 Task: Search one way flight ticket for 1 adult, 5 children, 2 infants in seat and 1 infant on lap in first from Rhinelander: Rhinelander-oneida County Airport to New Bern: Coastal Carolina Regional Airport (was Craven County Regional) on 8-4-2023. Choice of flights is Emirates and Kenya Airways. Number of bags: 7 checked bags. Price is upto 77000. Outbound departure time preference is 9:45.
Action: Mouse moved to (328, 280)
Screenshot: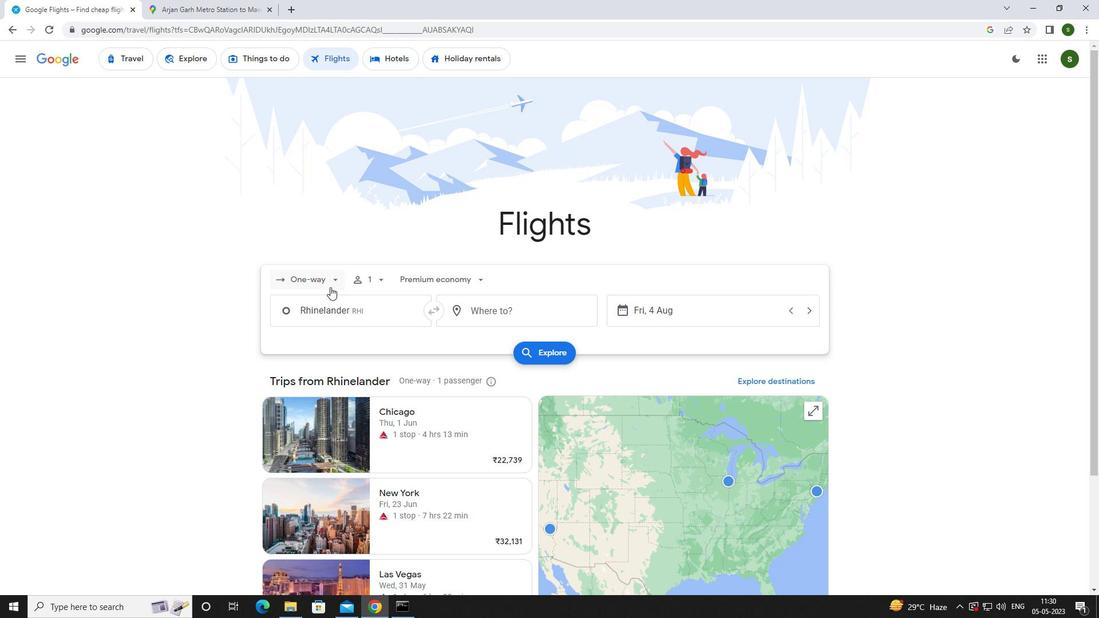 
Action: Mouse pressed left at (328, 280)
Screenshot: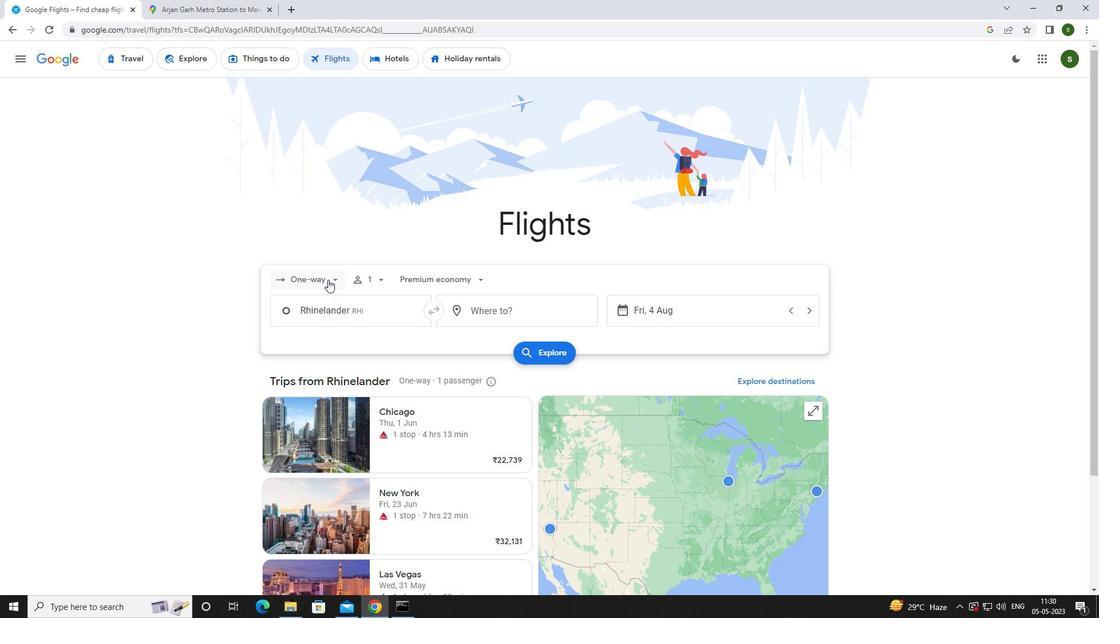 
Action: Mouse moved to (321, 335)
Screenshot: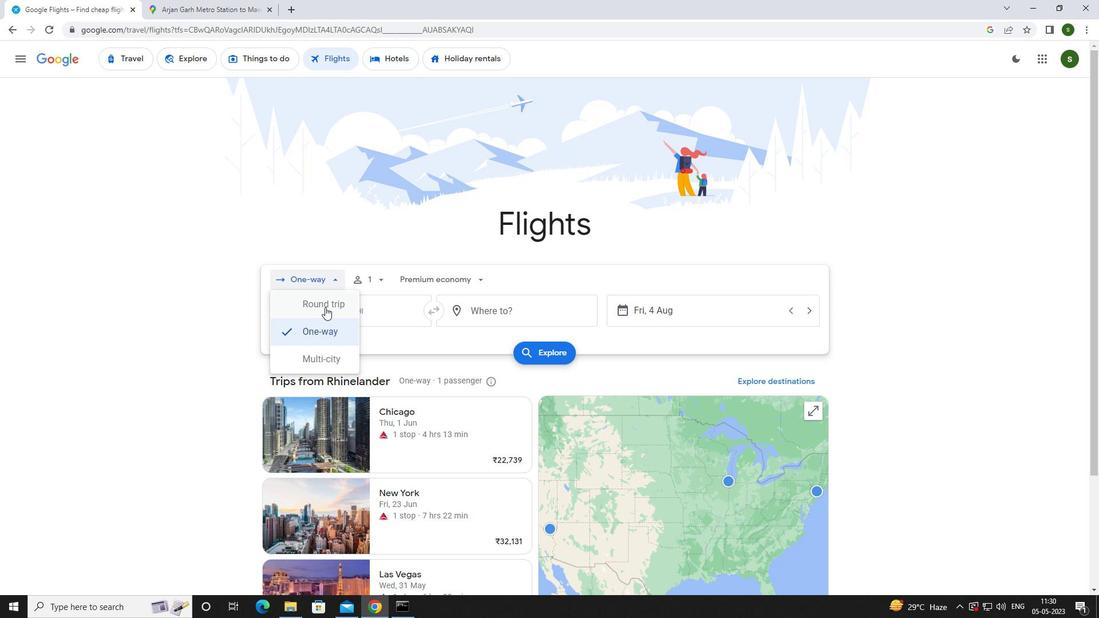 
Action: Mouse pressed left at (321, 335)
Screenshot: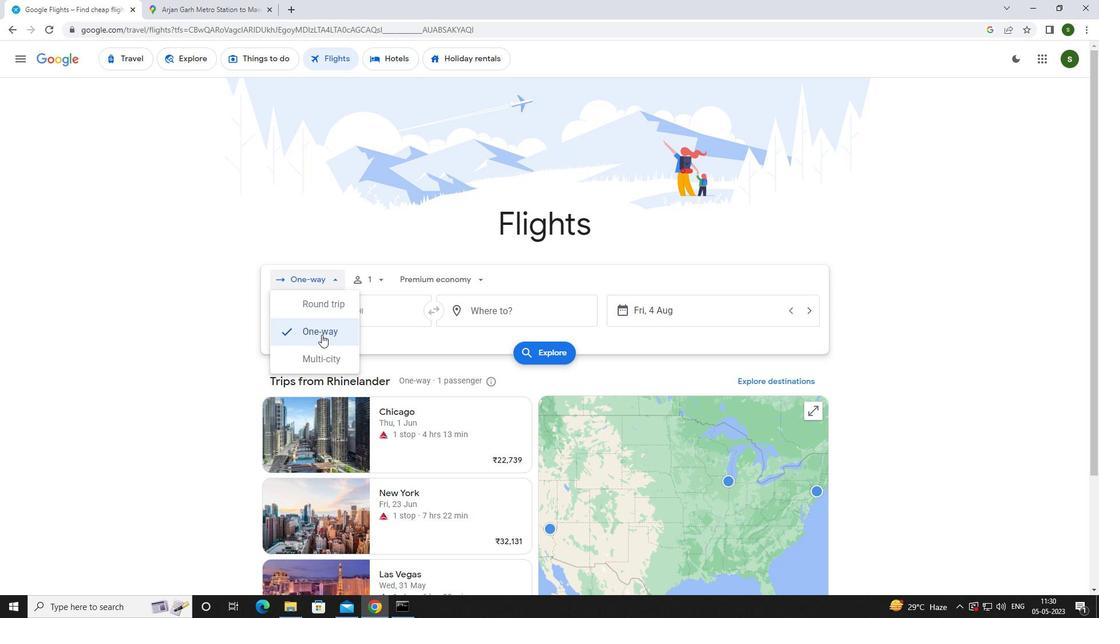 
Action: Mouse moved to (378, 278)
Screenshot: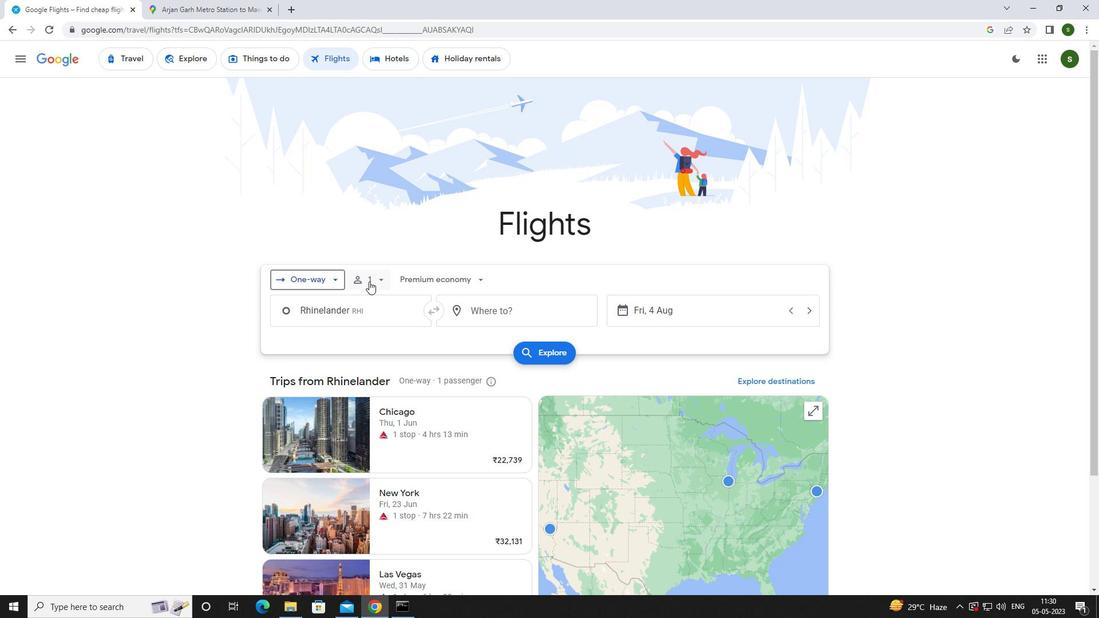 
Action: Mouse pressed left at (378, 278)
Screenshot: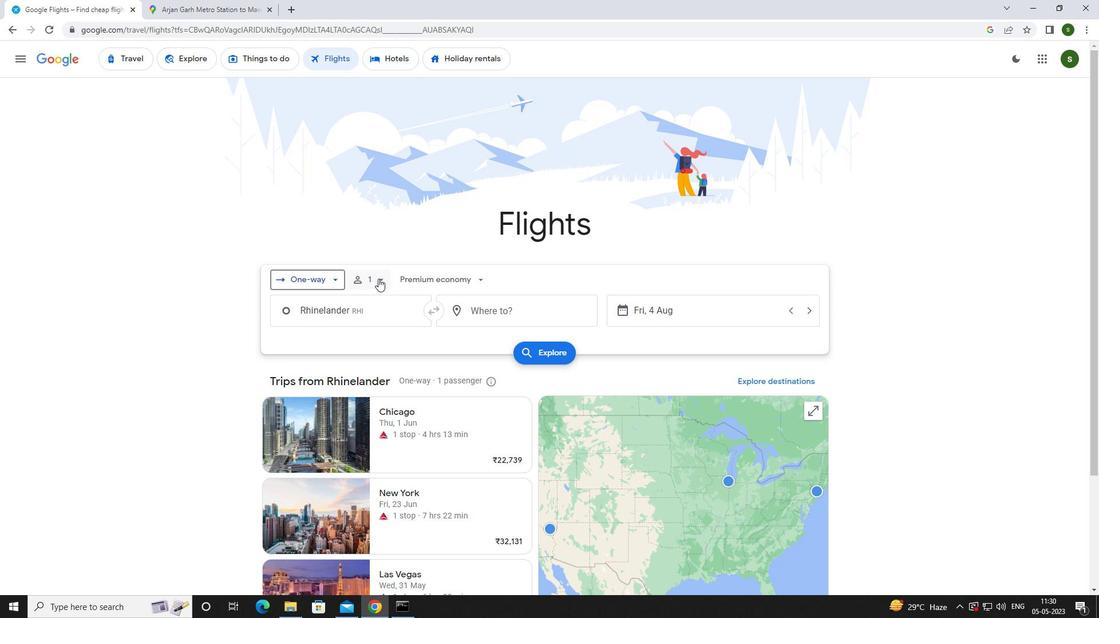
Action: Mouse moved to (473, 338)
Screenshot: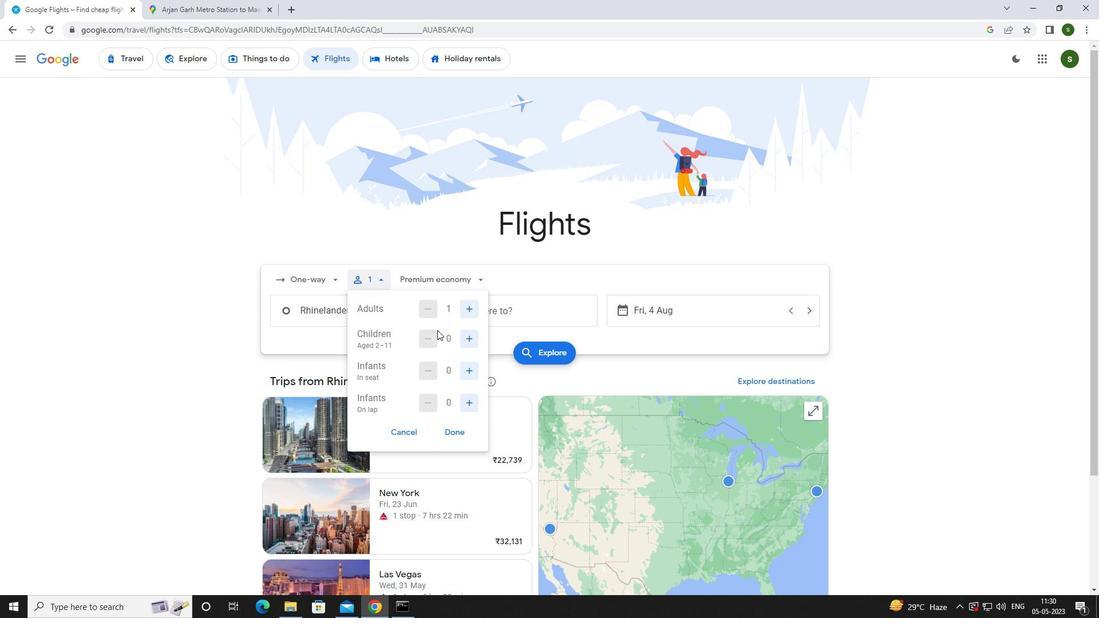 
Action: Mouse pressed left at (473, 338)
Screenshot: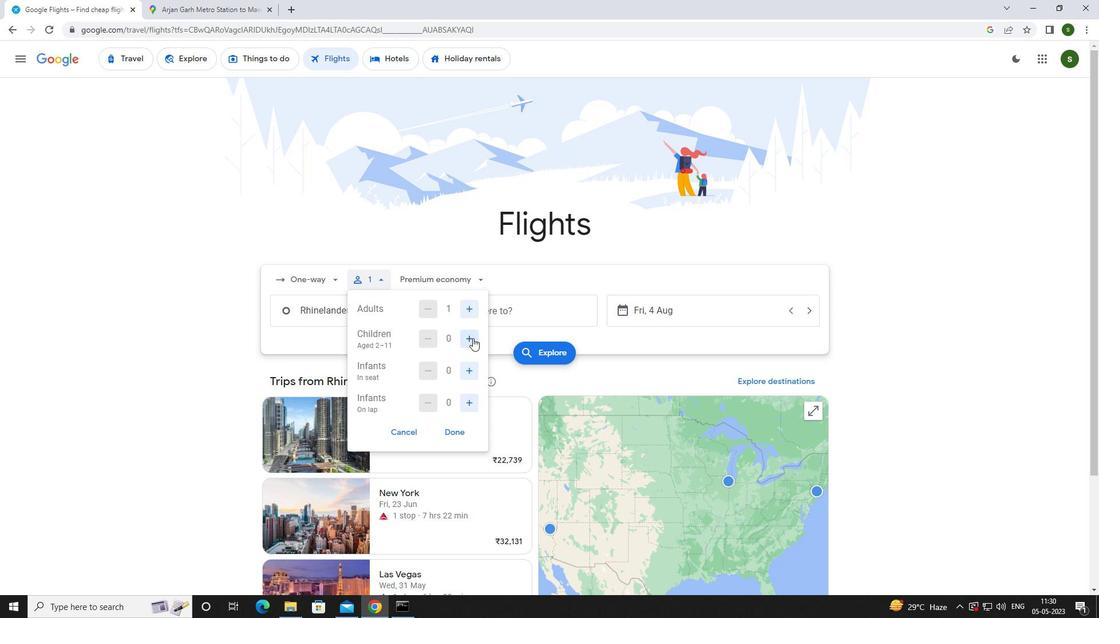 
Action: Mouse pressed left at (473, 338)
Screenshot: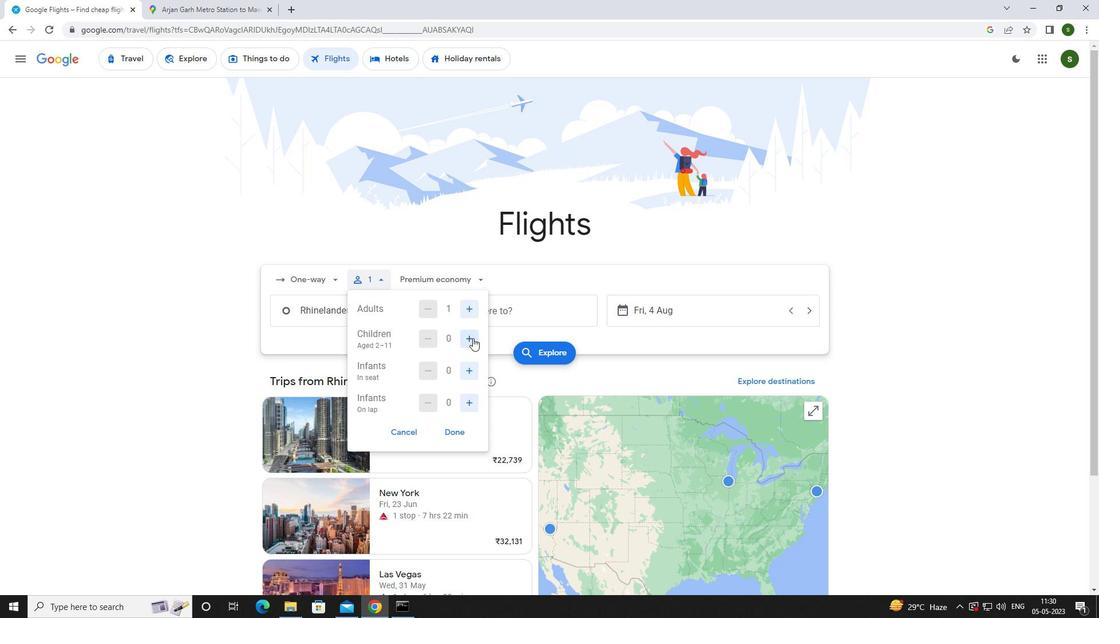 
Action: Mouse pressed left at (473, 338)
Screenshot: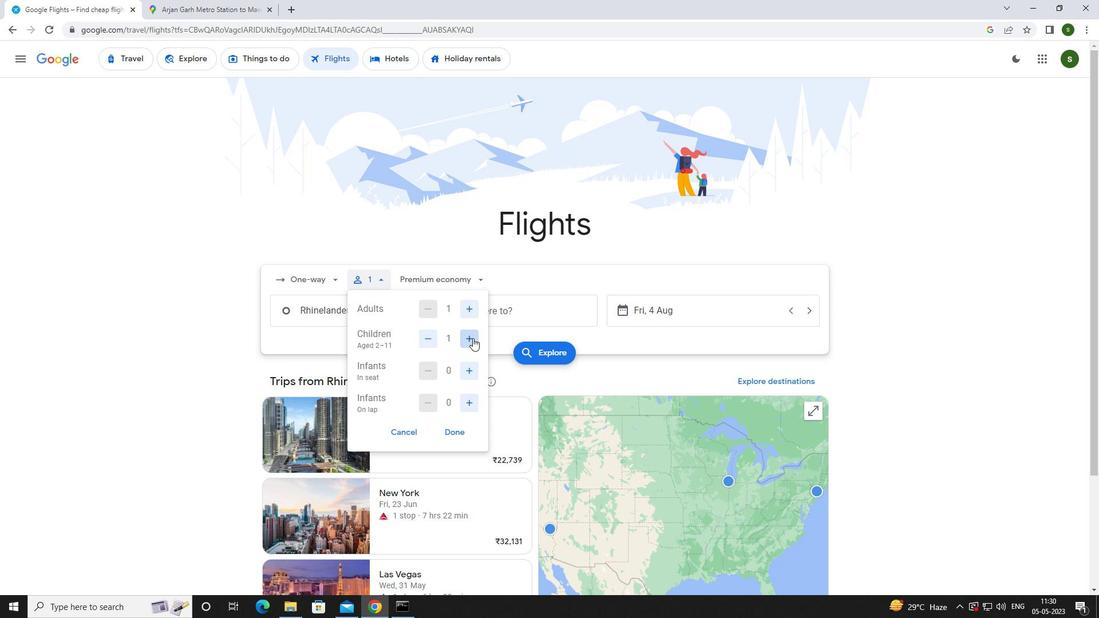 
Action: Mouse pressed left at (473, 338)
Screenshot: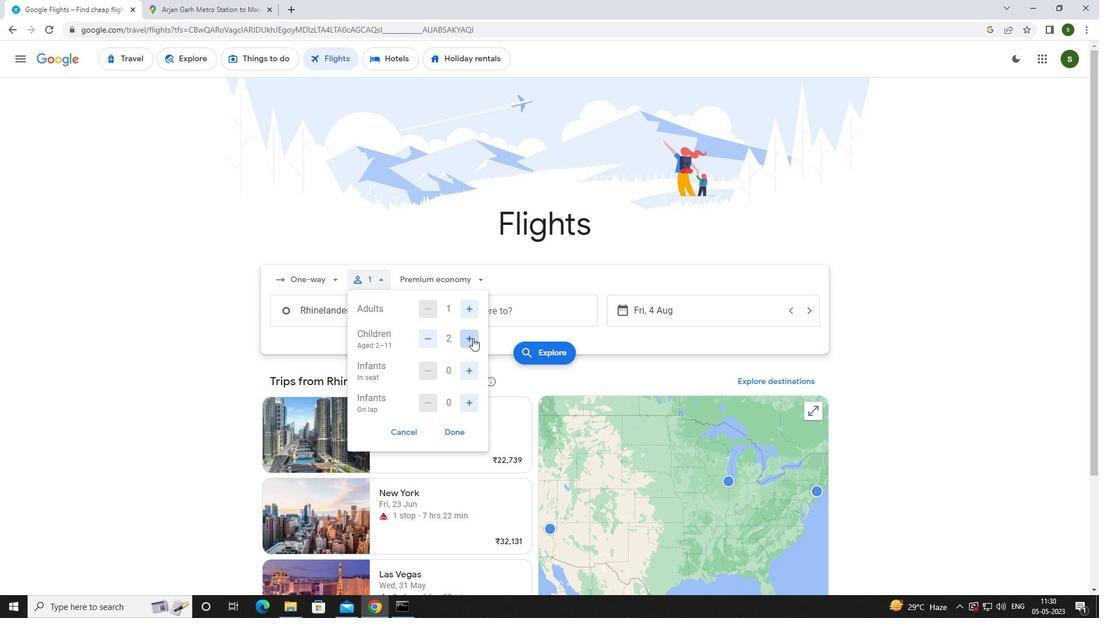
Action: Mouse pressed left at (473, 338)
Screenshot: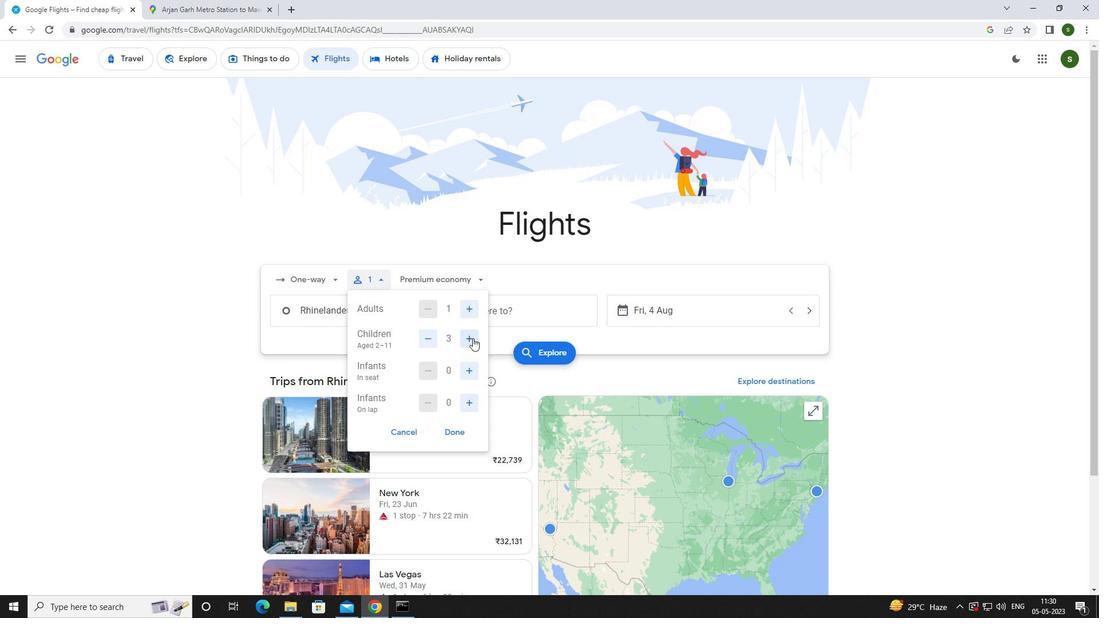 
Action: Mouse moved to (469, 373)
Screenshot: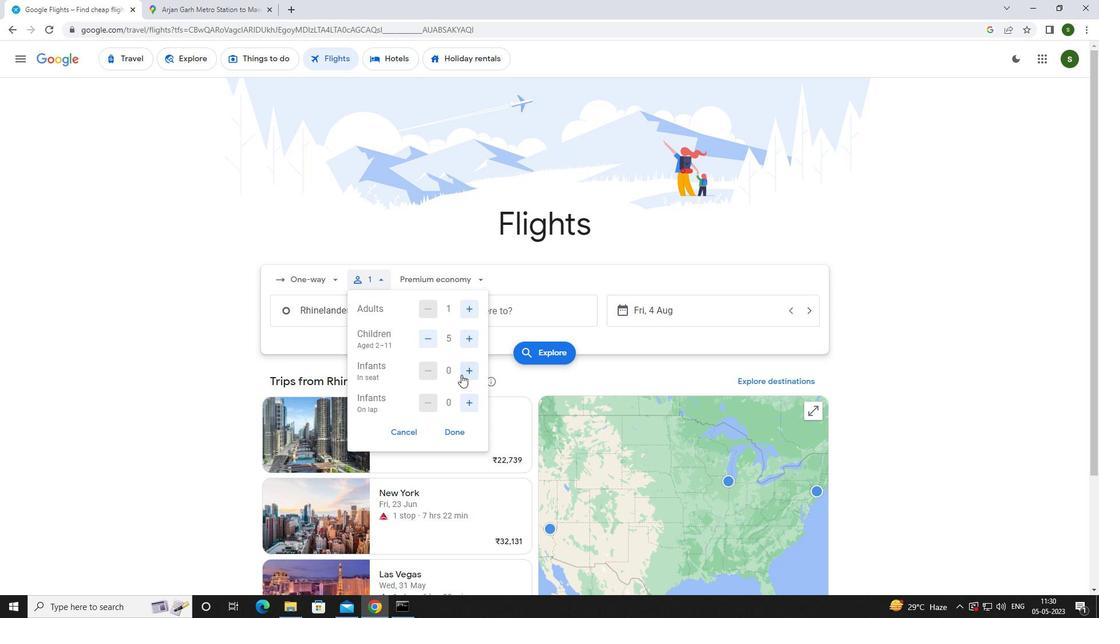 
Action: Mouse pressed left at (469, 373)
Screenshot: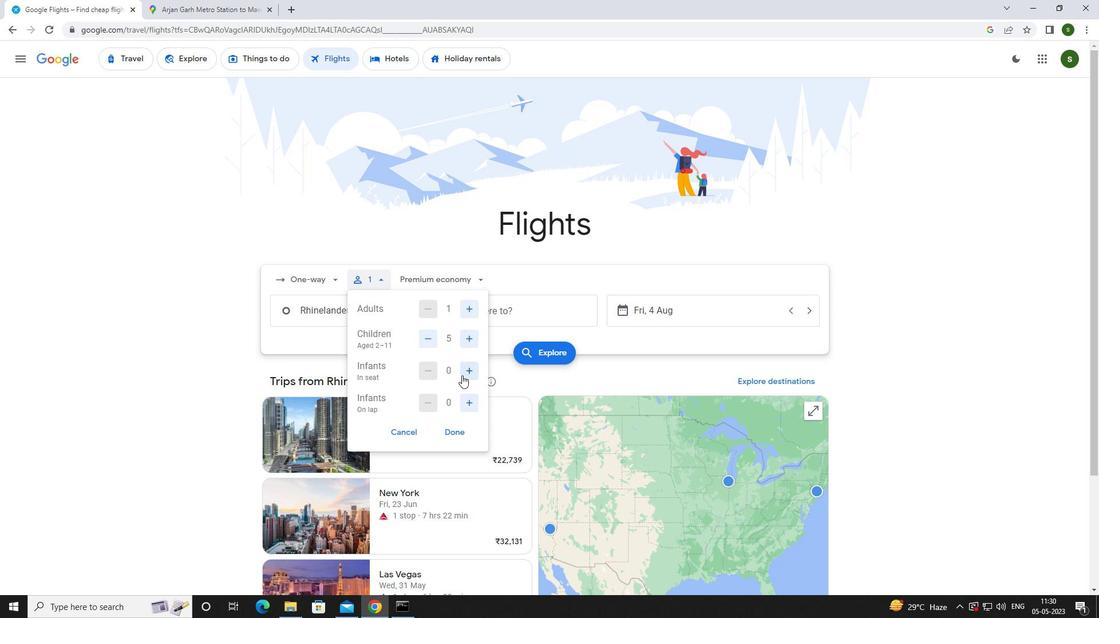 
Action: Mouse moved to (466, 394)
Screenshot: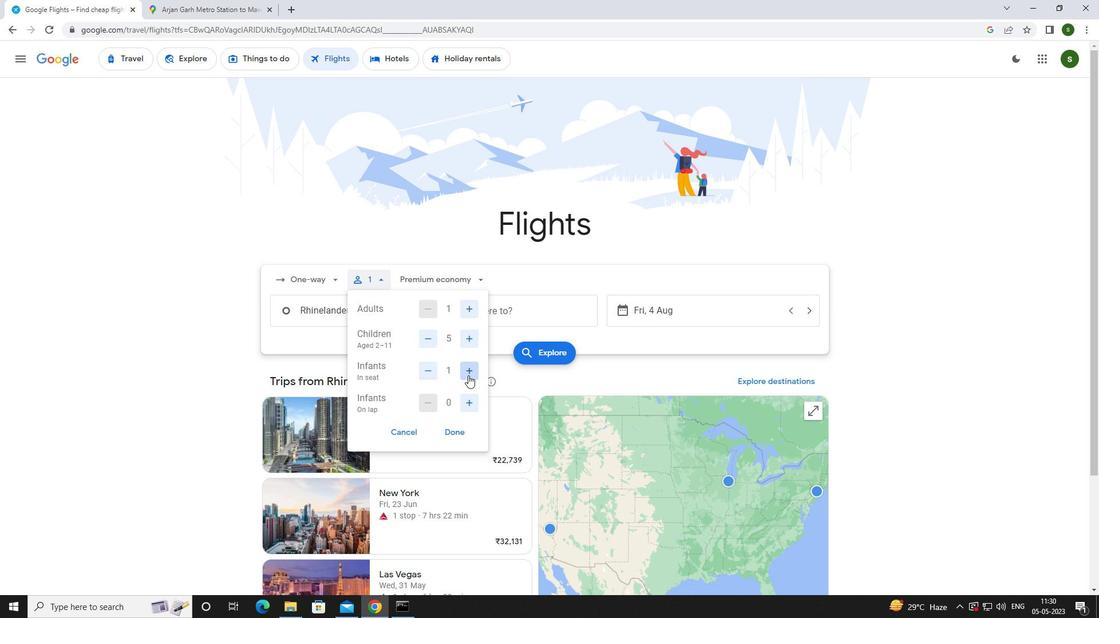 
Action: Mouse pressed left at (466, 394)
Screenshot: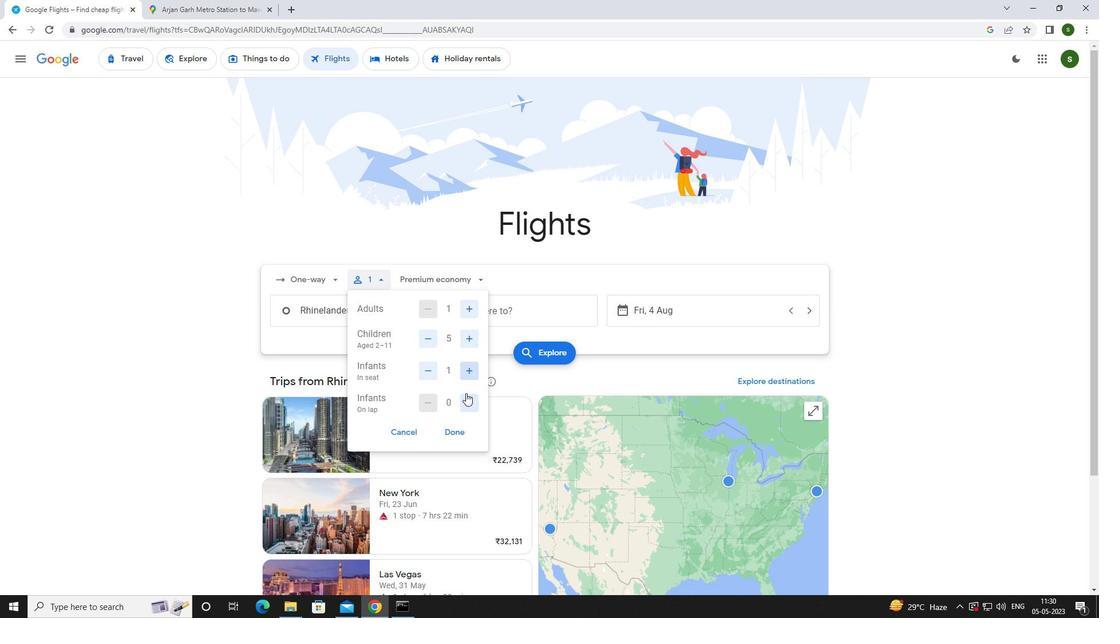 
Action: Mouse moved to (478, 280)
Screenshot: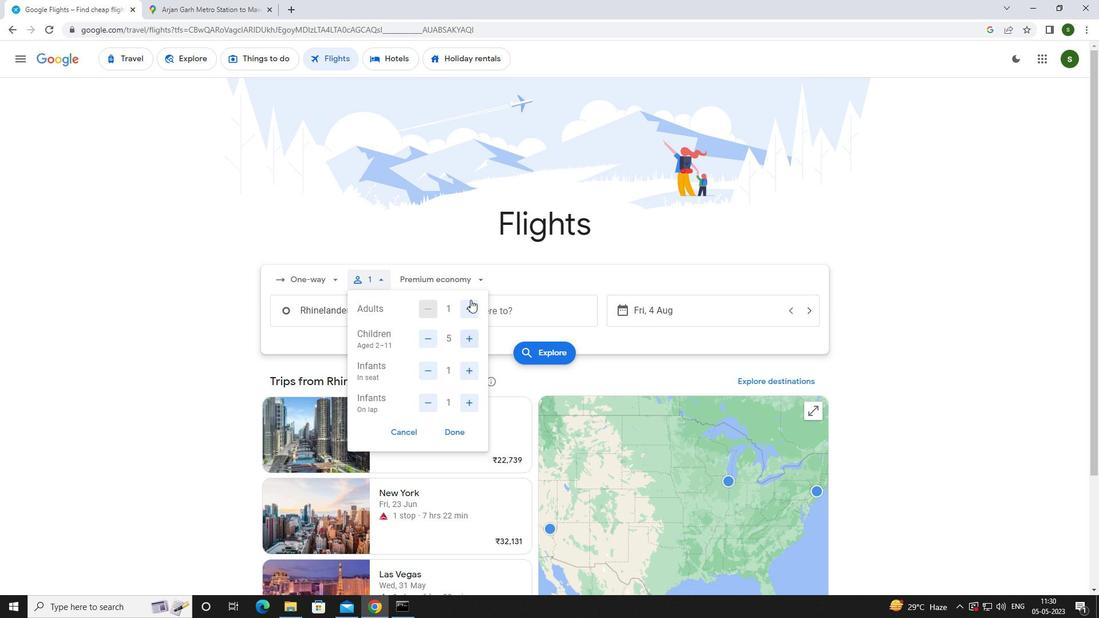 
Action: Mouse pressed left at (478, 280)
Screenshot: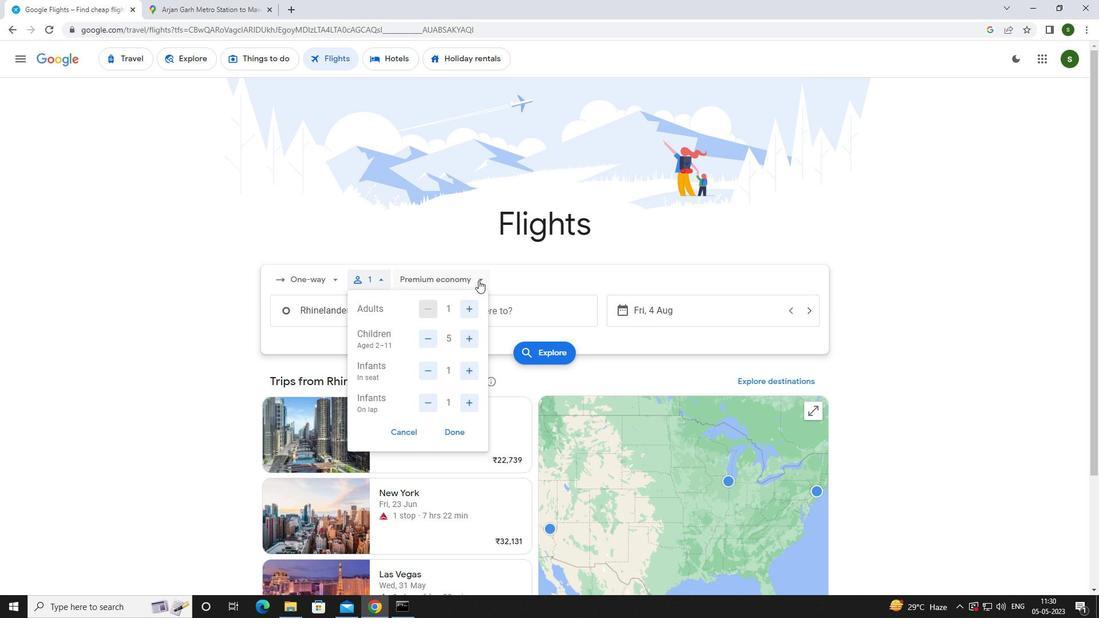 
Action: Mouse moved to (454, 383)
Screenshot: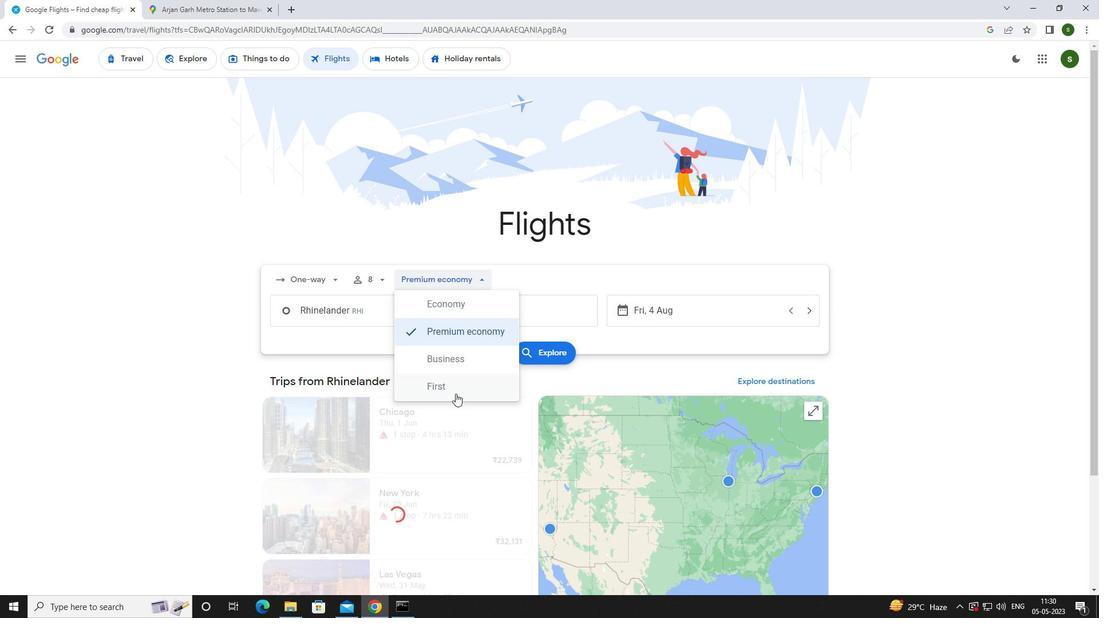 
Action: Mouse pressed left at (454, 383)
Screenshot: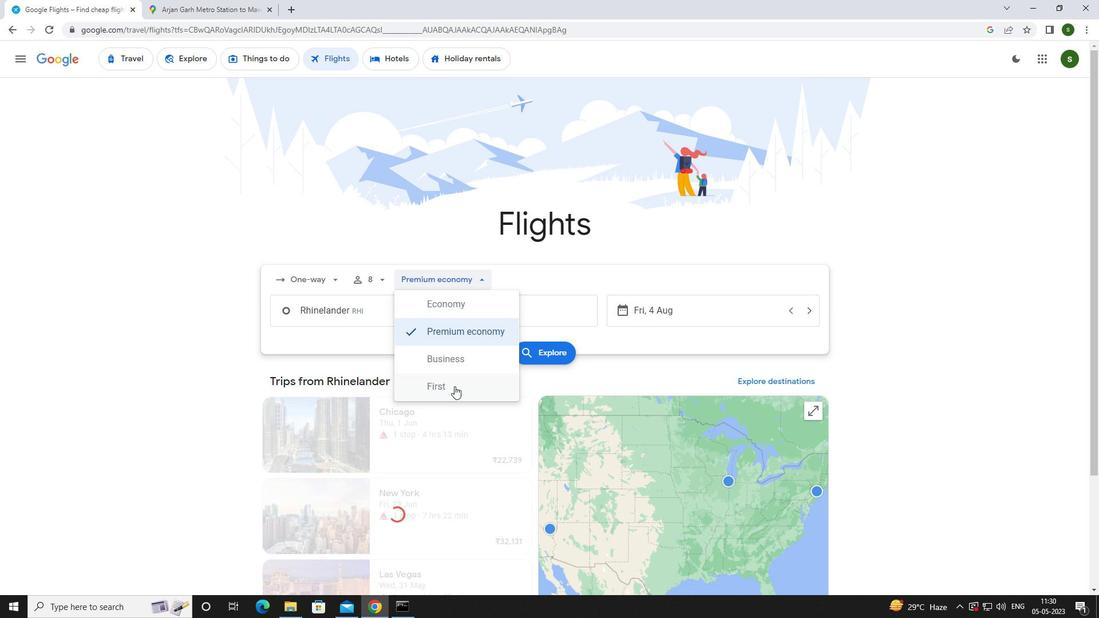 
Action: Mouse moved to (383, 304)
Screenshot: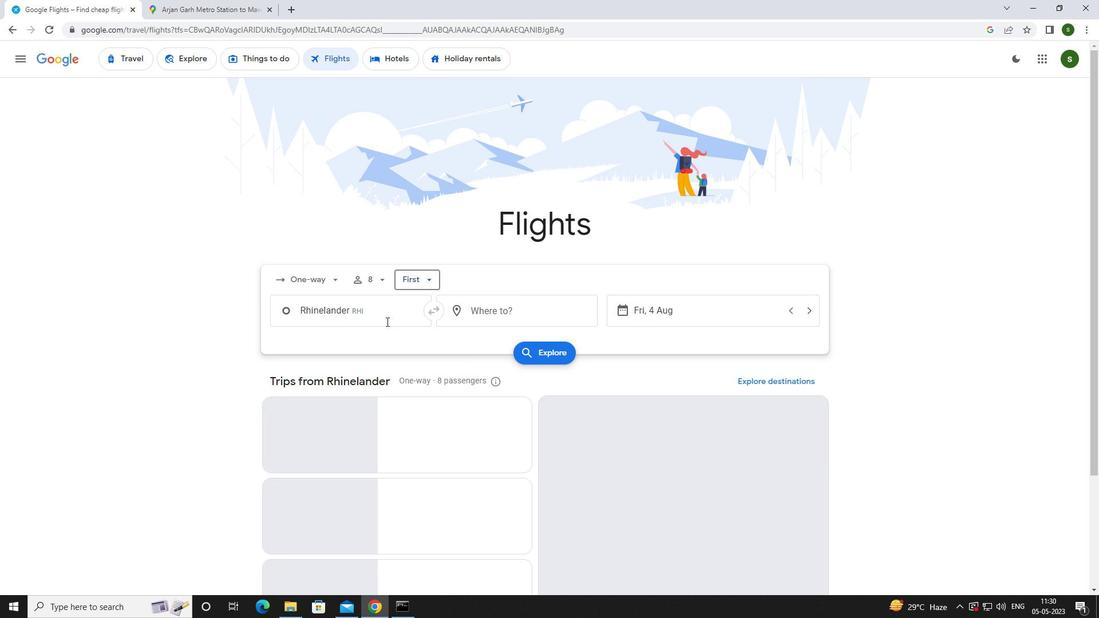 
Action: Mouse pressed left at (383, 304)
Screenshot: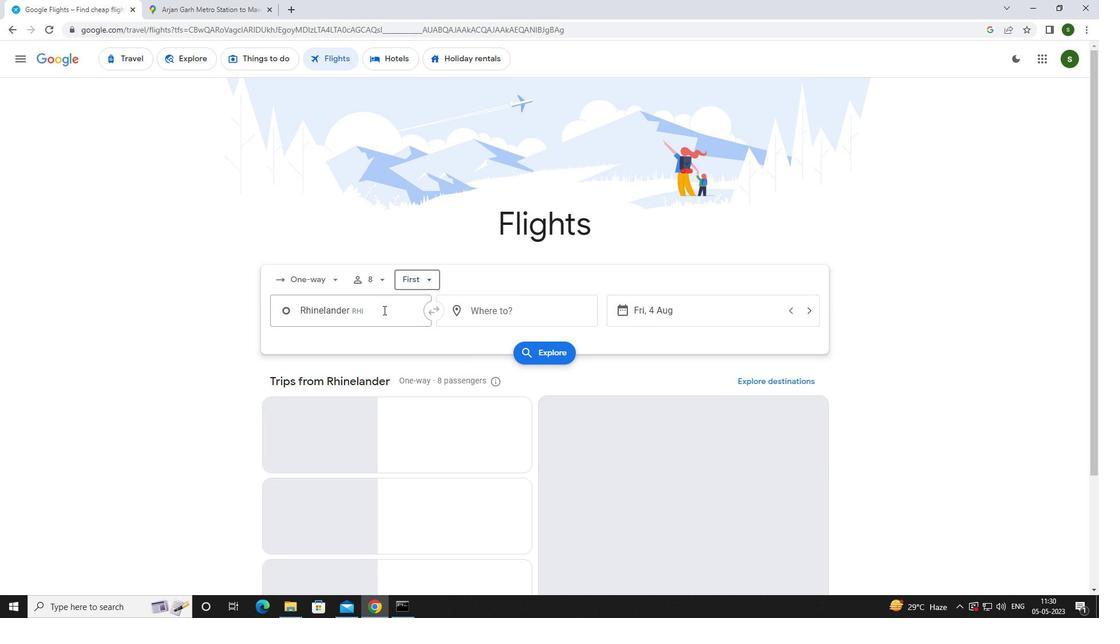 
Action: Key pressed <Key.caps_lock>r<Key.caps_lock>hinel
Screenshot: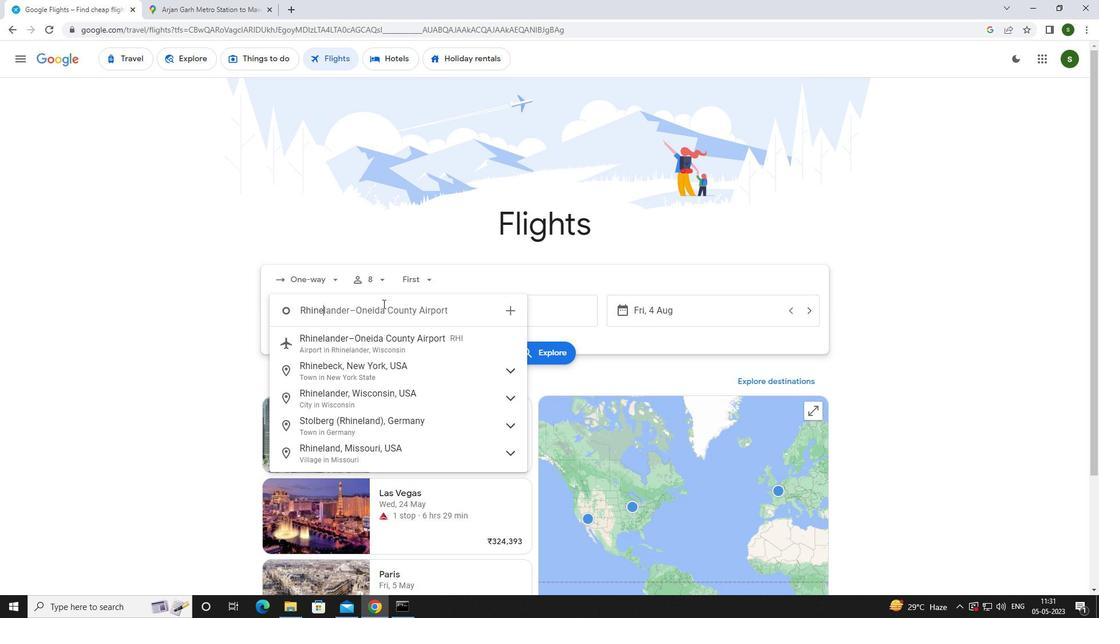 
Action: Mouse moved to (394, 340)
Screenshot: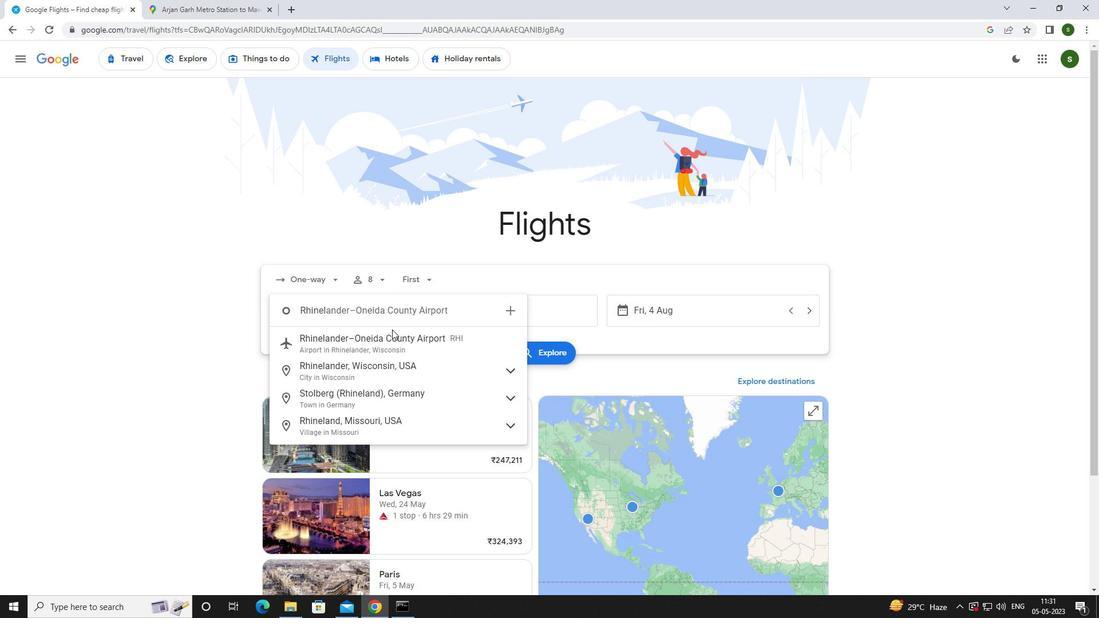 
Action: Mouse pressed left at (394, 340)
Screenshot: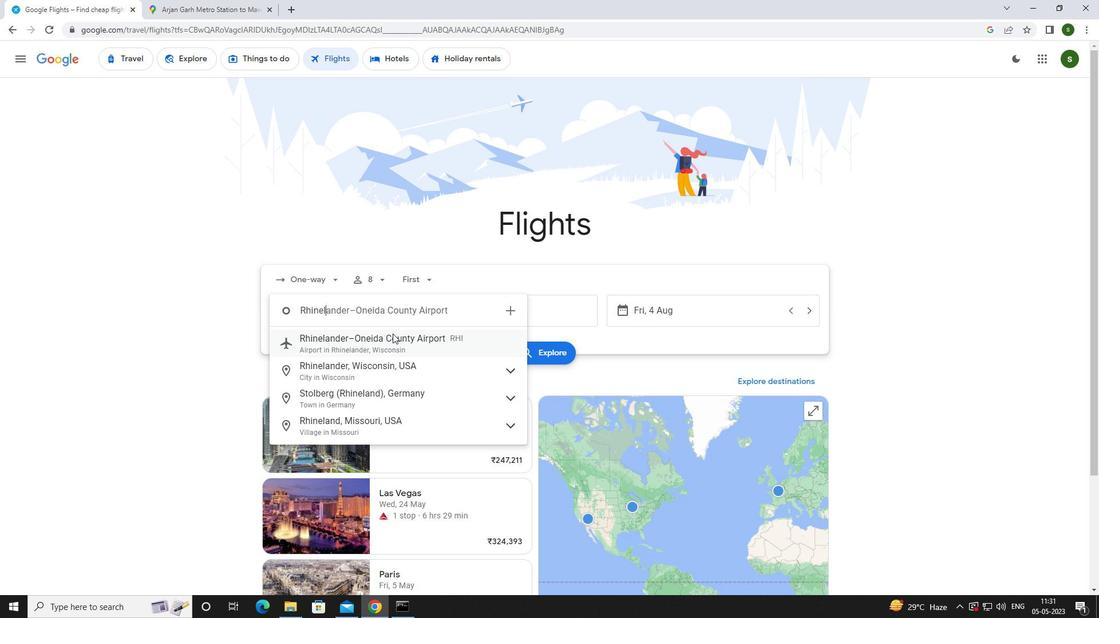 
Action: Mouse moved to (520, 315)
Screenshot: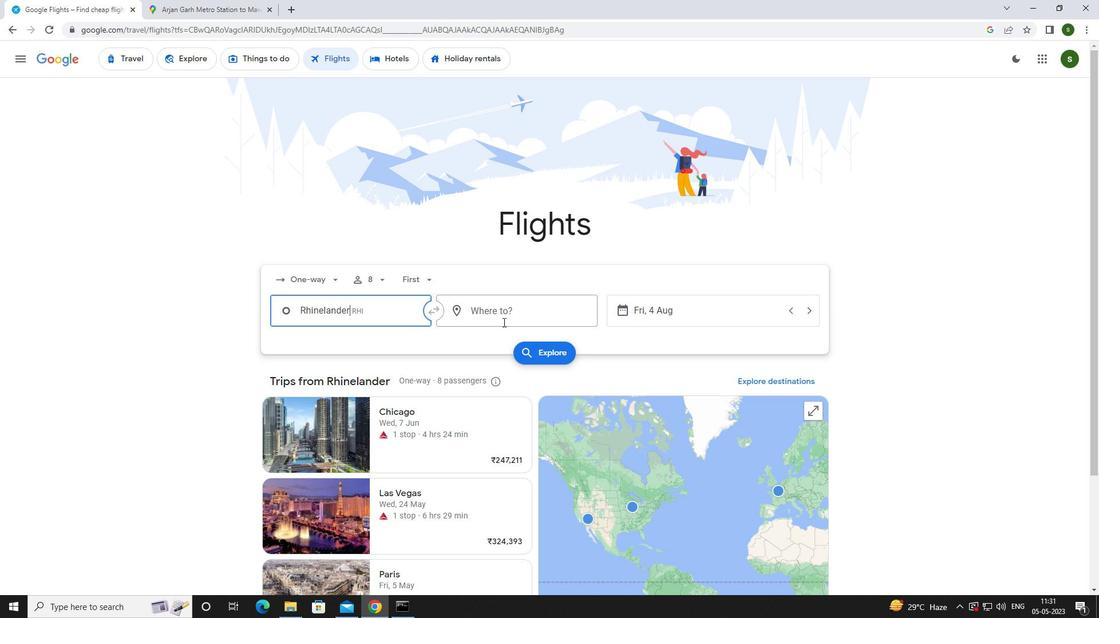 
Action: Mouse pressed left at (520, 315)
Screenshot: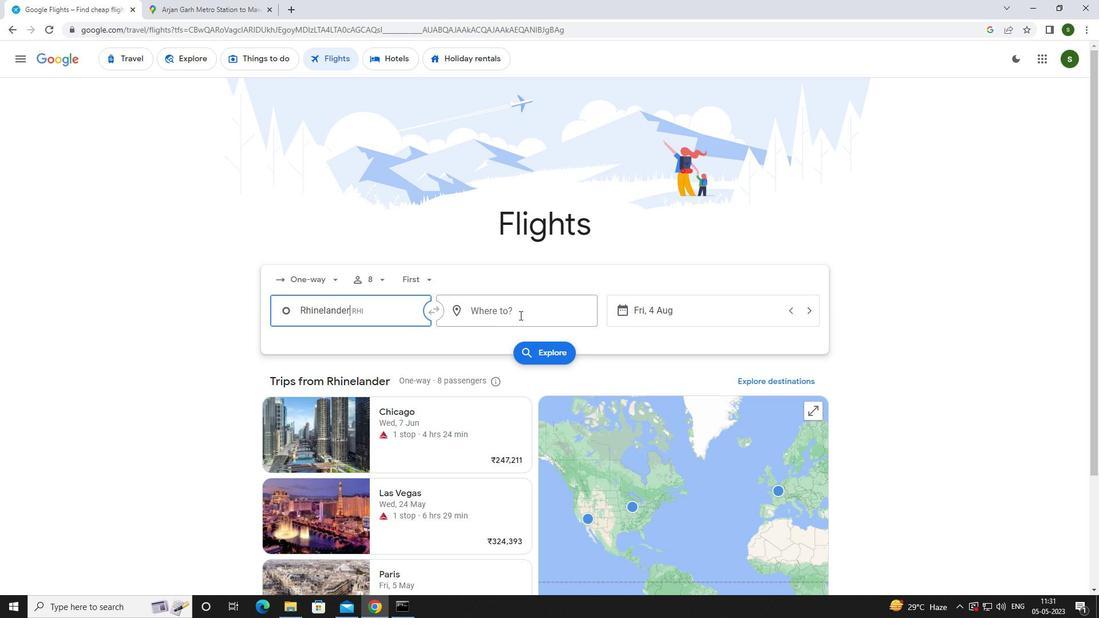 
Action: Mouse moved to (526, 313)
Screenshot: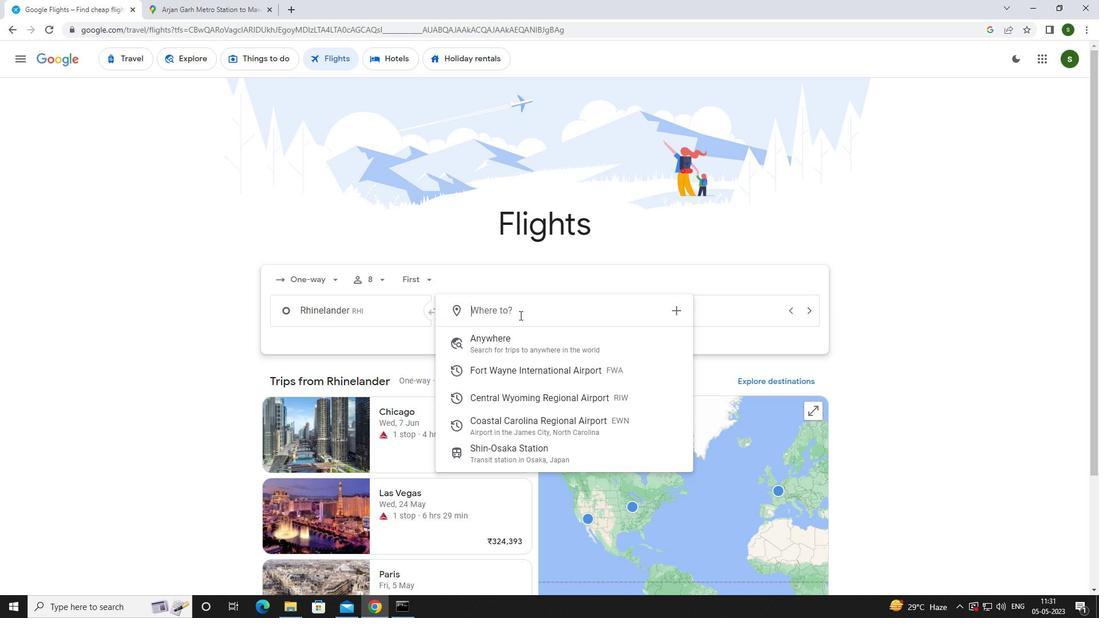 
Action: Key pressed <Key.caps_lock>c<Key.caps_lock>oasta
Screenshot: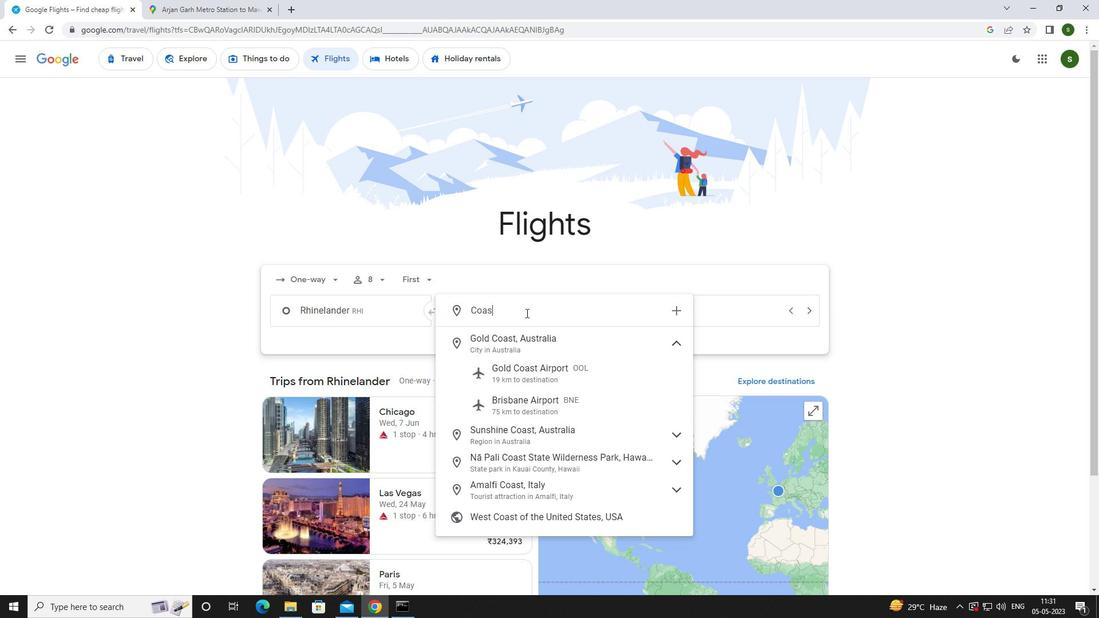 
Action: Mouse moved to (543, 348)
Screenshot: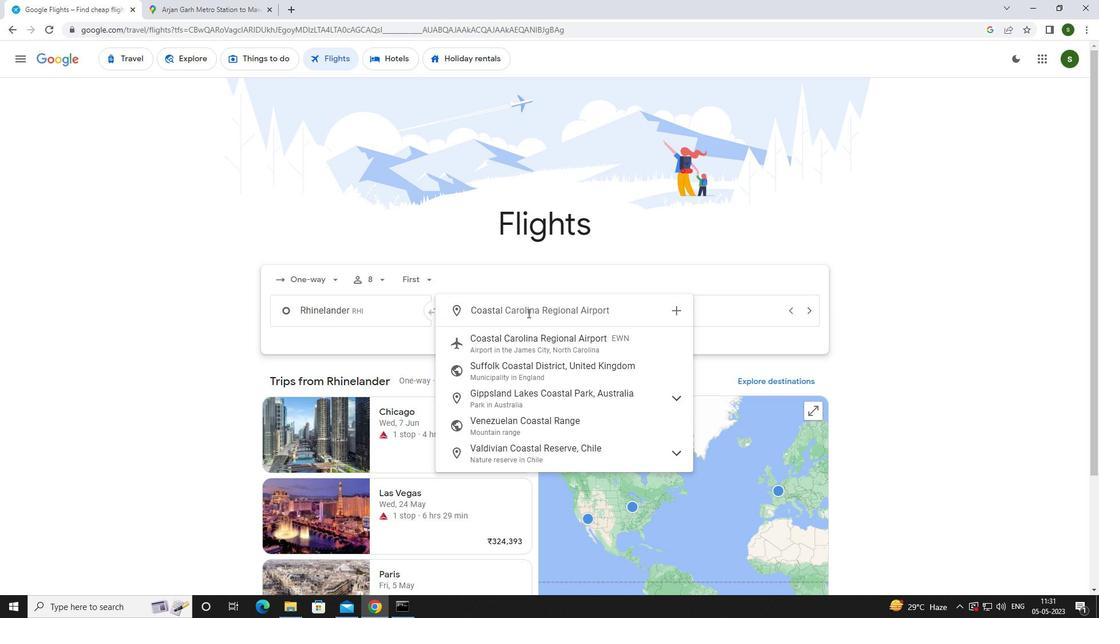 
Action: Mouse pressed left at (543, 348)
Screenshot: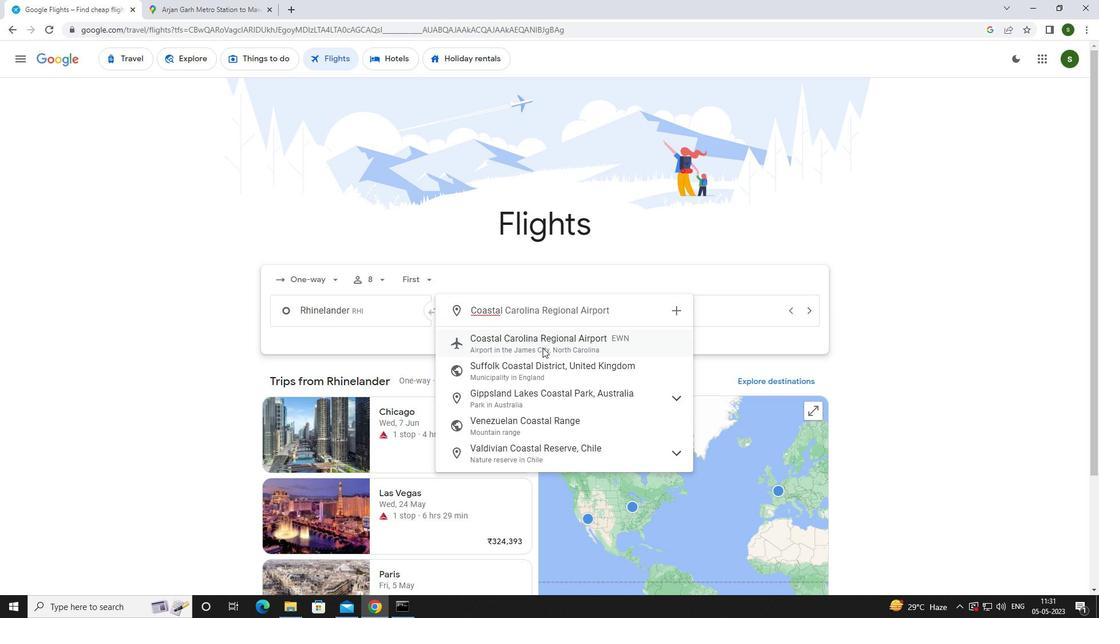 
Action: Mouse moved to (686, 317)
Screenshot: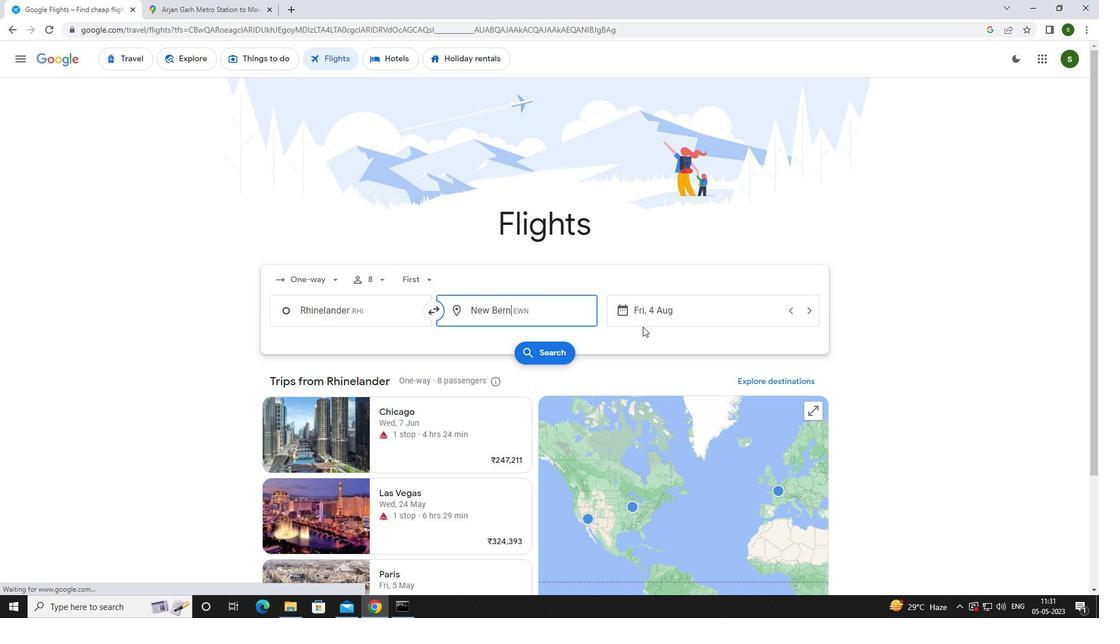 
Action: Mouse pressed left at (686, 317)
Screenshot: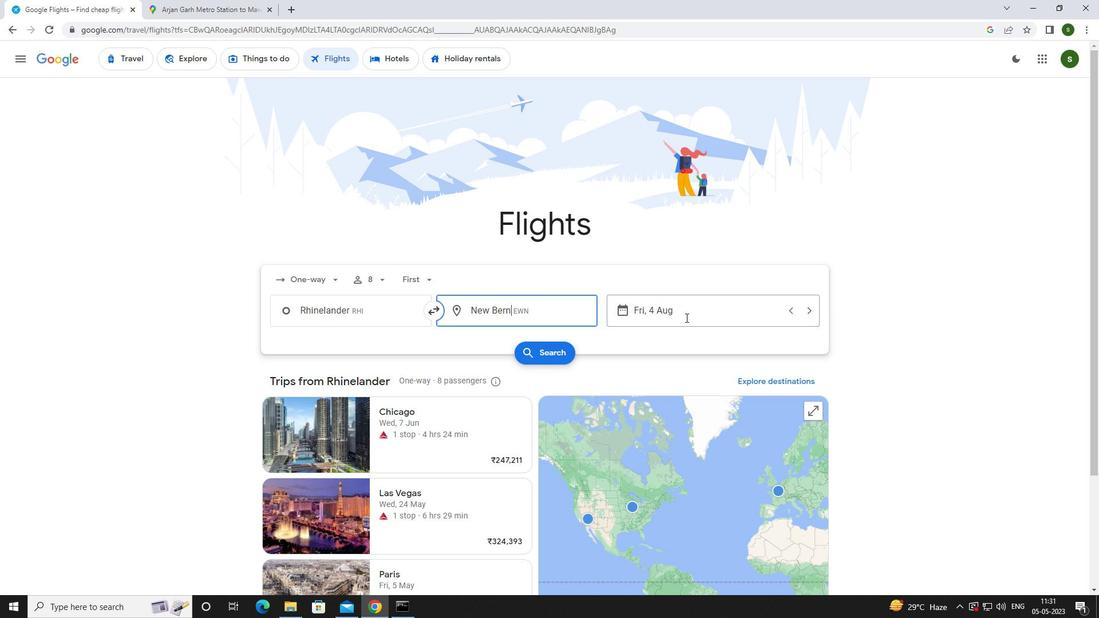 
Action: Mouse moved to (553, 384)
Screenshot: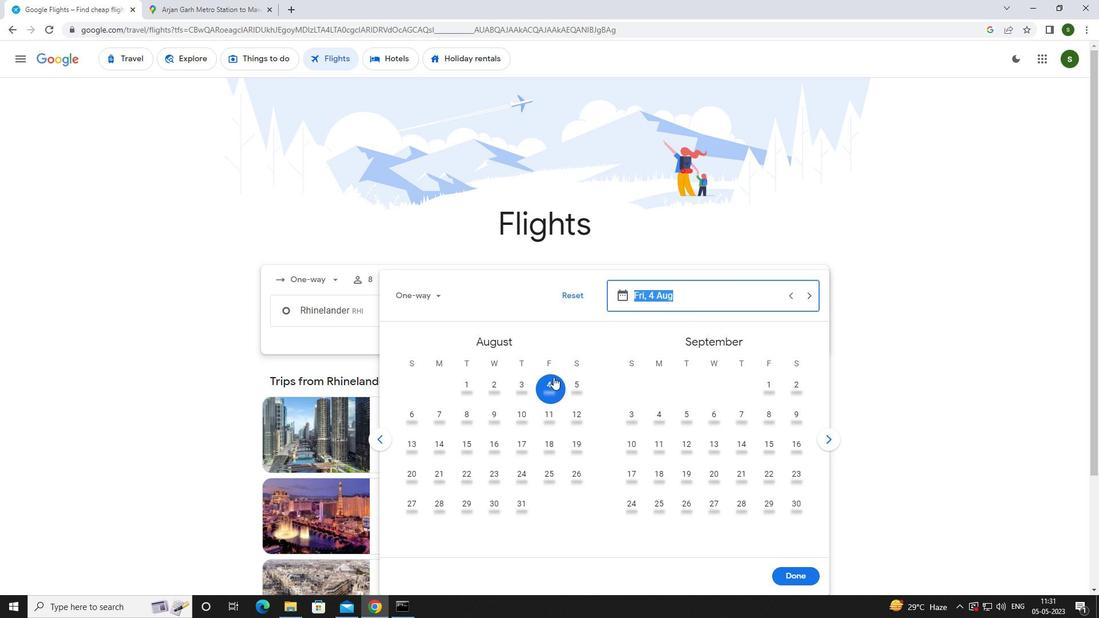 
Action: Mouse pressed left at (553, 384)
Screenshot: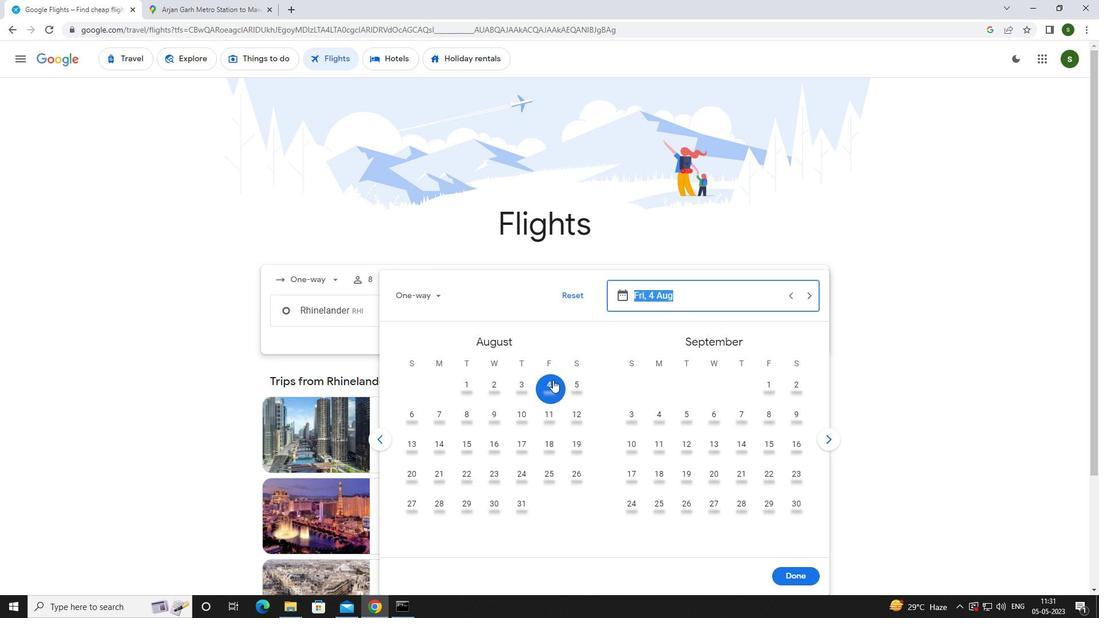 
Action: Mouse moved to (788, 570)
Screenshot: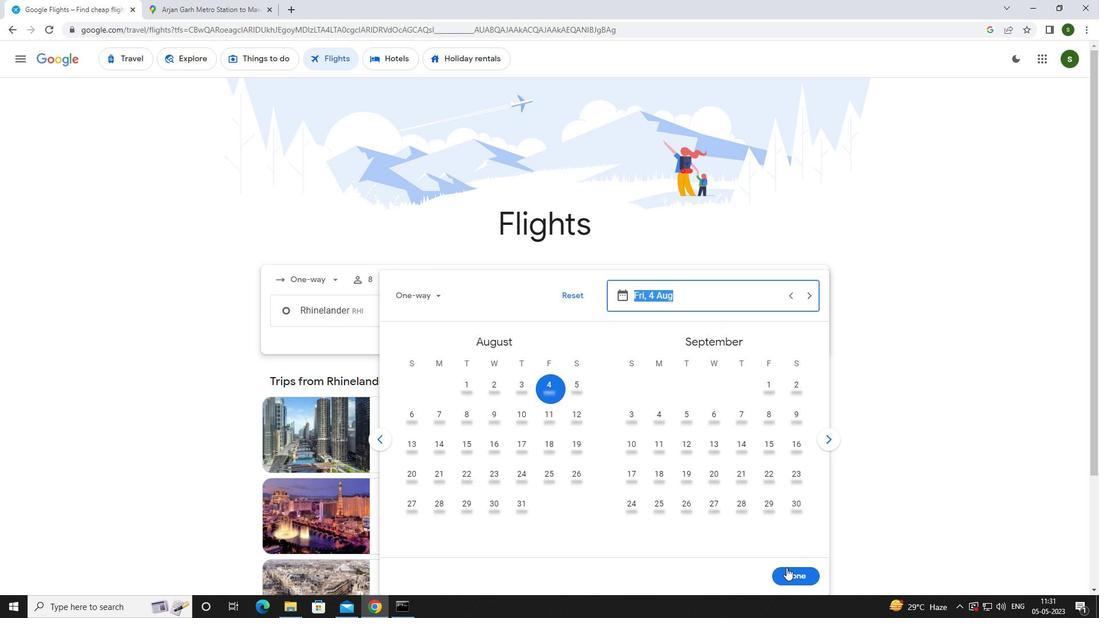 
Action: Mouse pressed left at (788, 570)
Screenshot: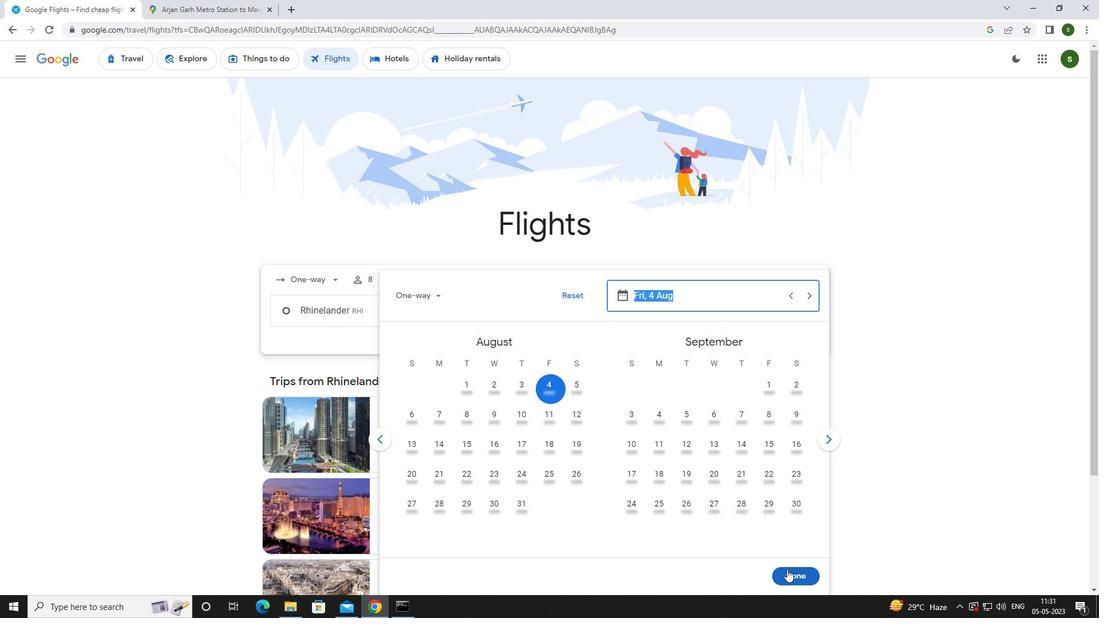 
Action: Mouse moved to (556, 357)
Screenshot: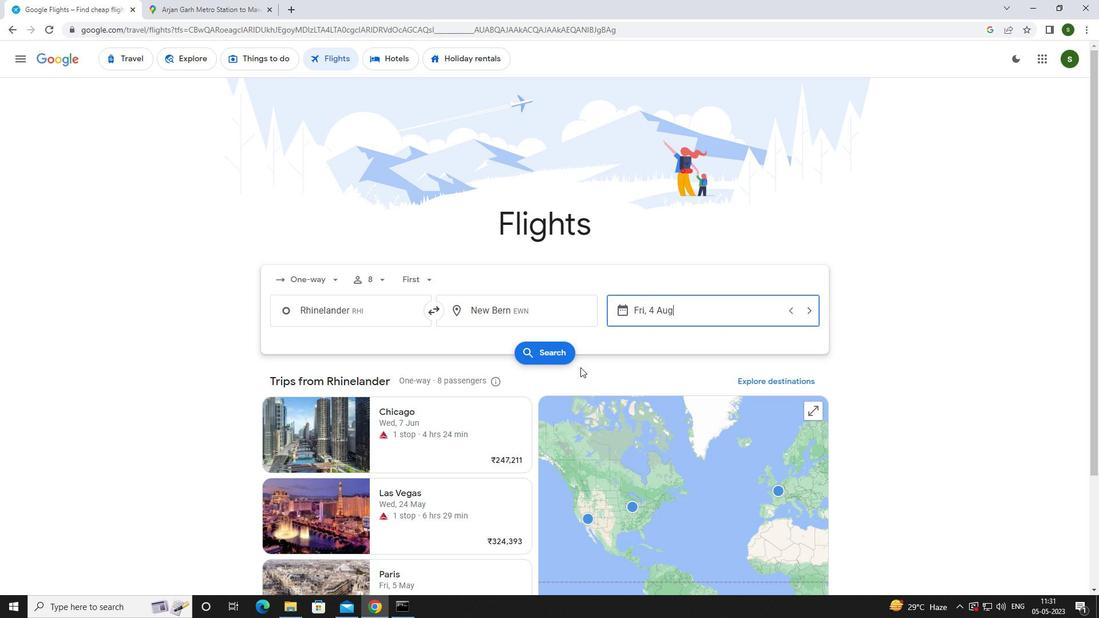 
Action: Mouse pressed left at (556, 357)
Screenshot: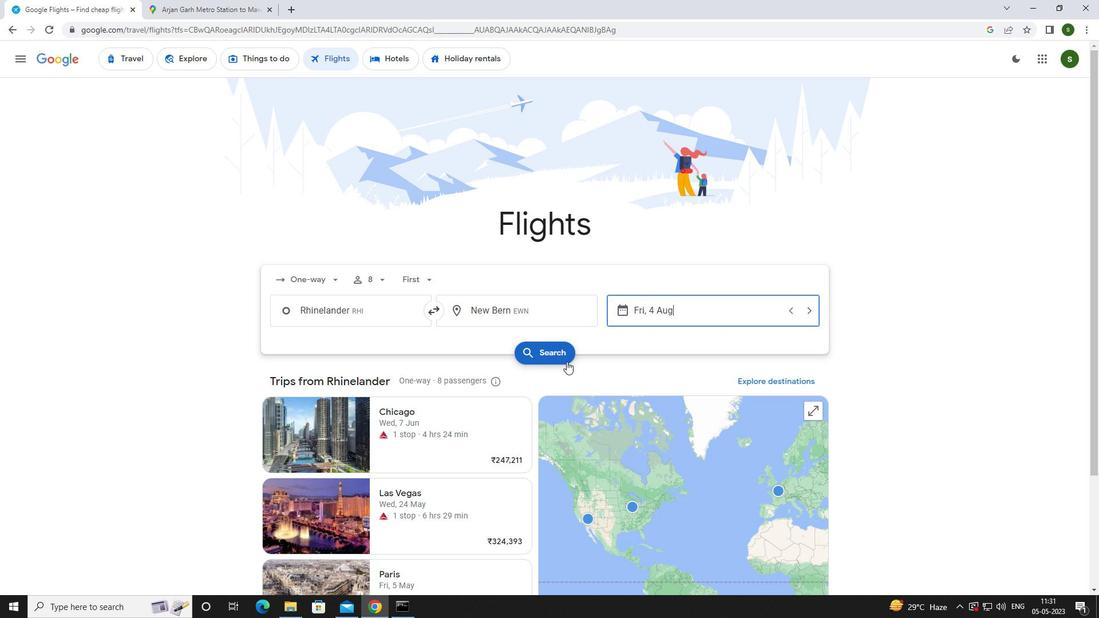 
Action: Mouse moved to (287, 162)
Screenshot: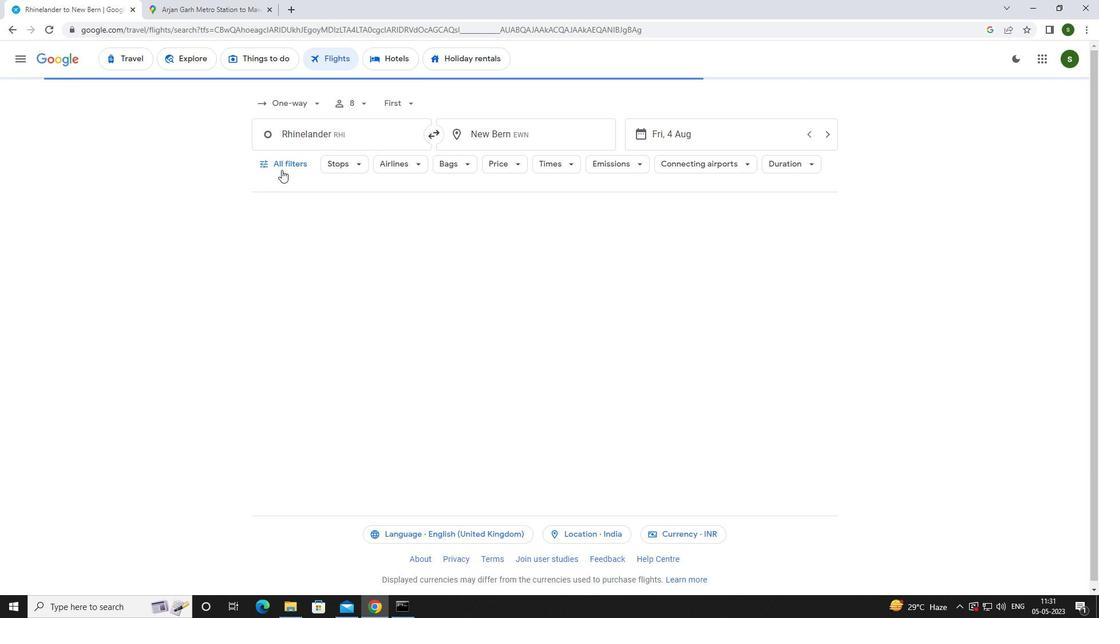 
Action: Mouse pressed left at (287, 162)
Screenshot: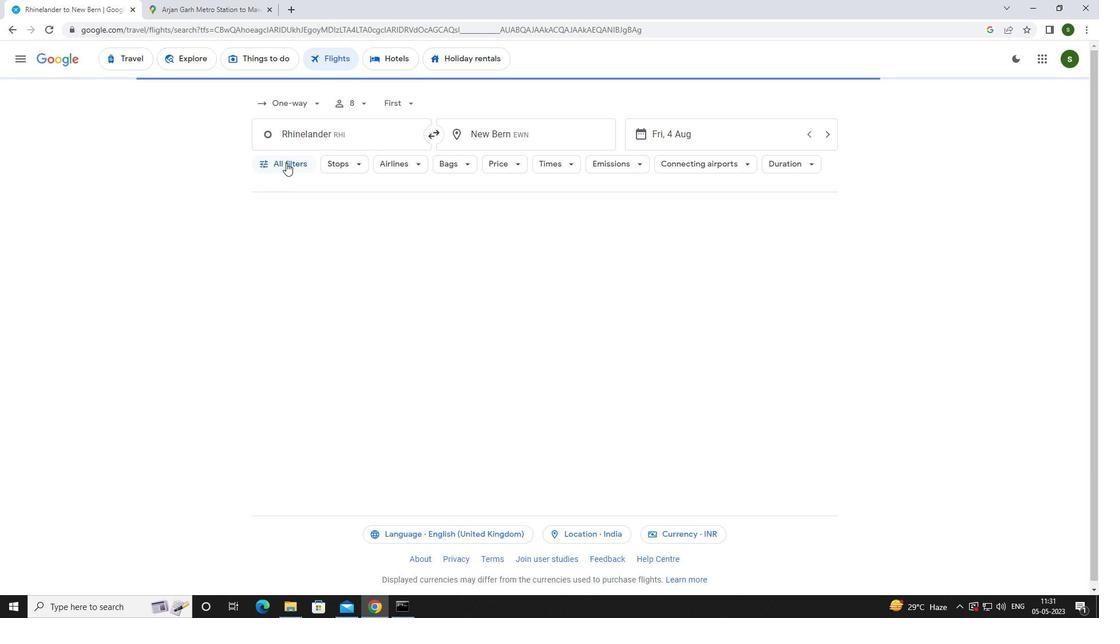 
Action: Mouse moved to (433, 412)
Screenshot: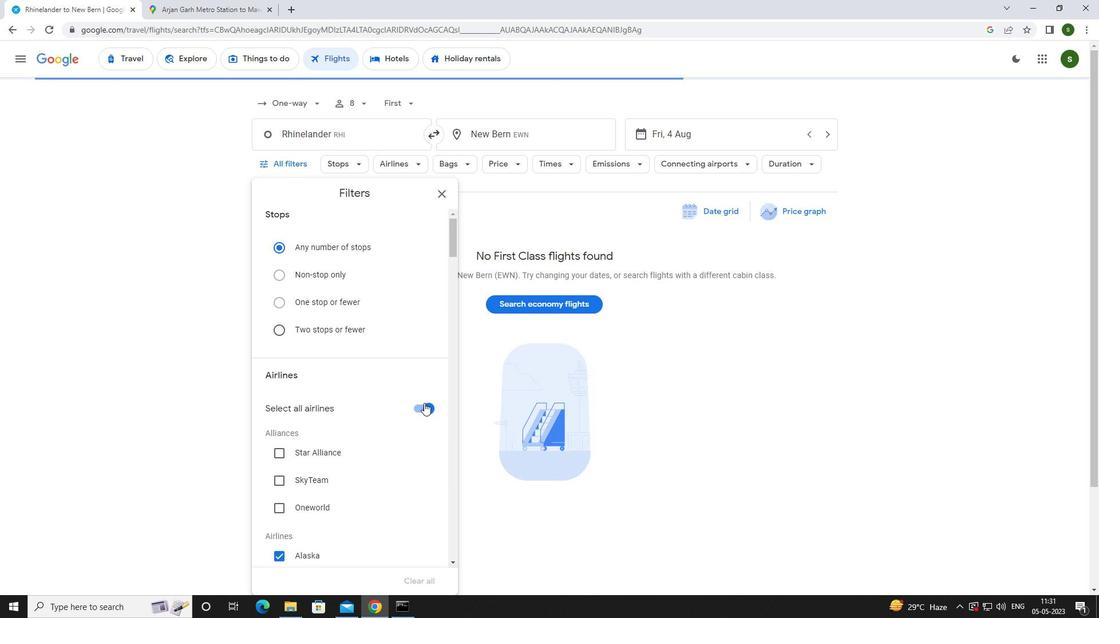 
Action: Mouse pressed left at (433, 412)
Screenshot: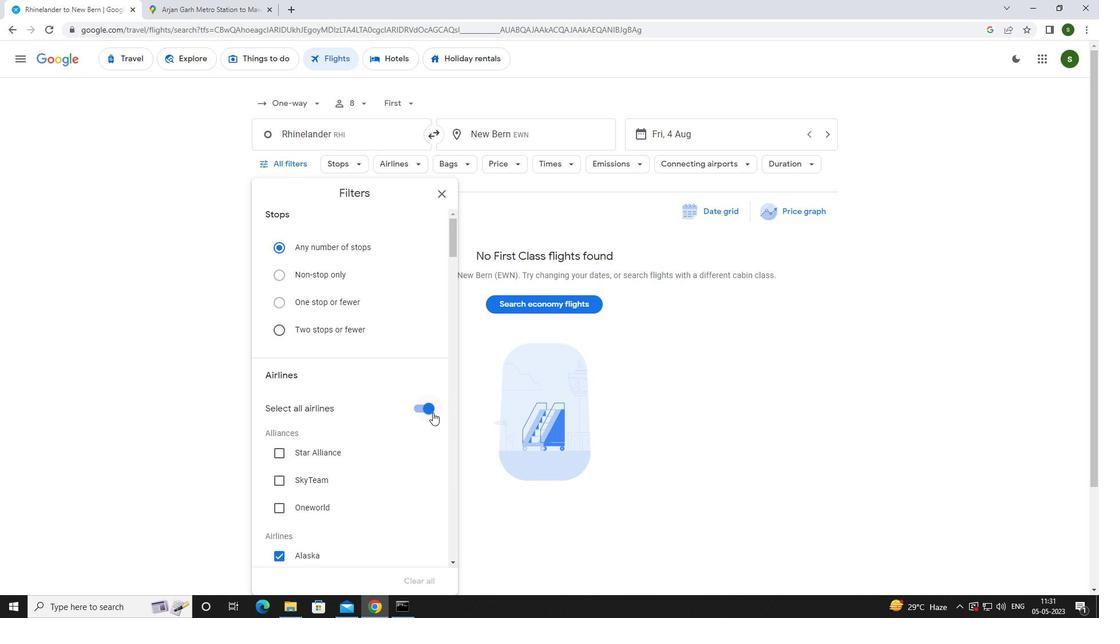 
Action: Mouse moved to (406, 403)
Screenshot: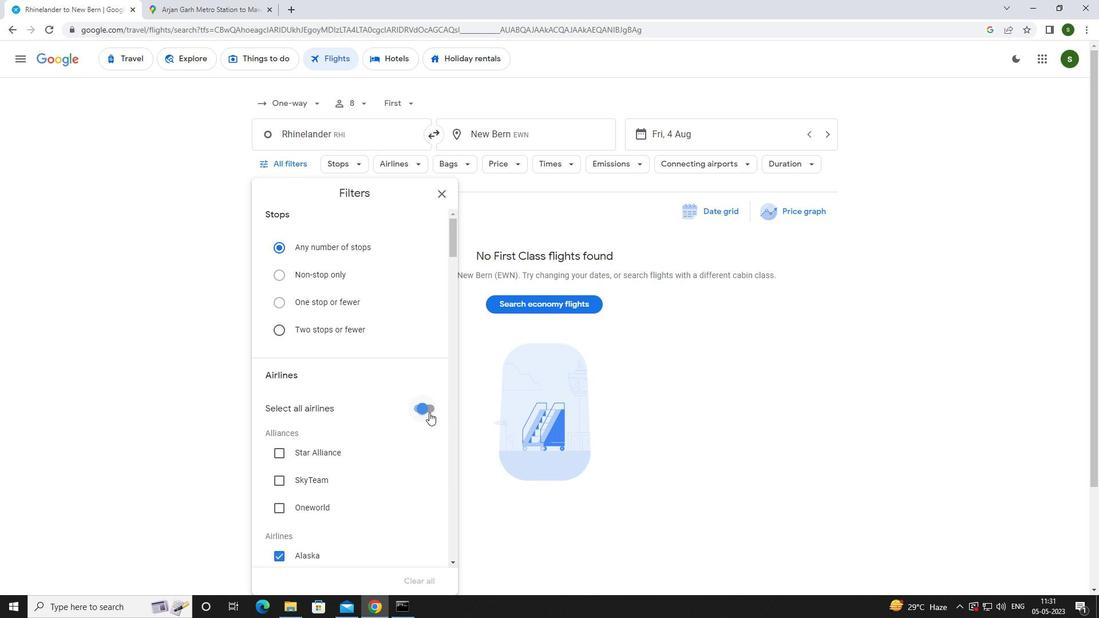
Action: Mouse scrolled (406, 403) with delta (0, 0)
Screenshot: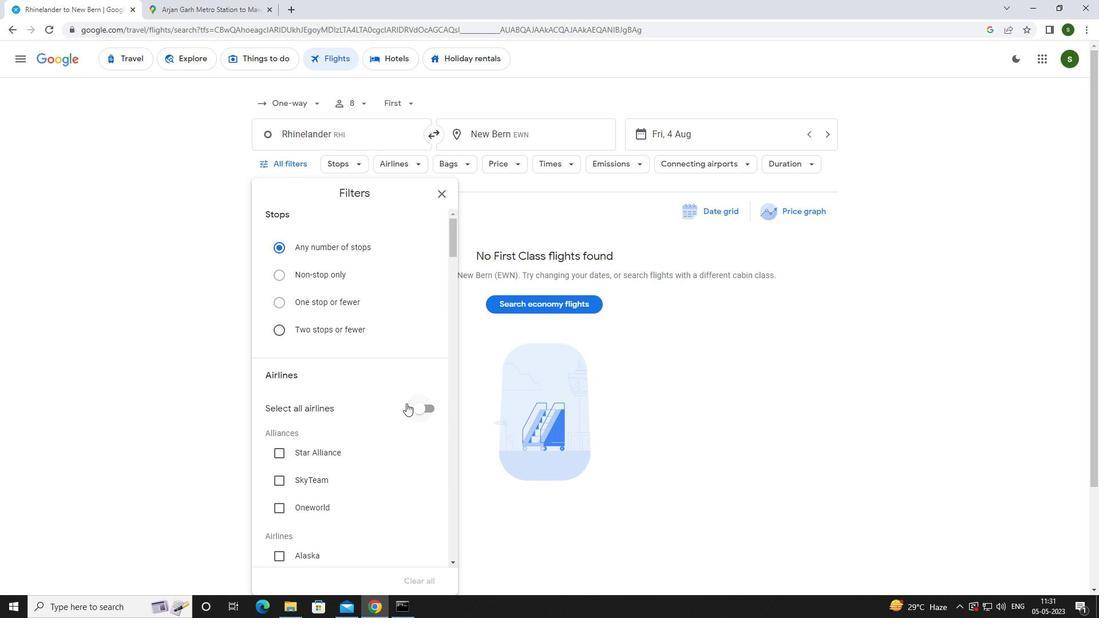 
Action: Mouse scrolled (406, 403) with delta (0, 0)
Screenshot: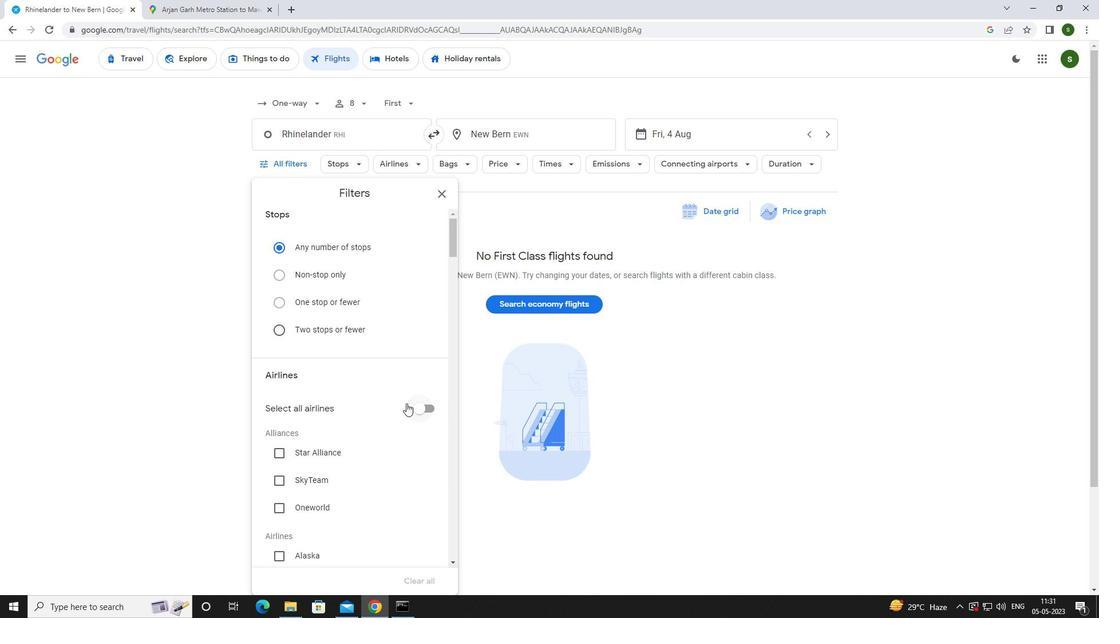 
Action: Mouse scrolled (406, 403) with delta (0, 0)
Screenshot: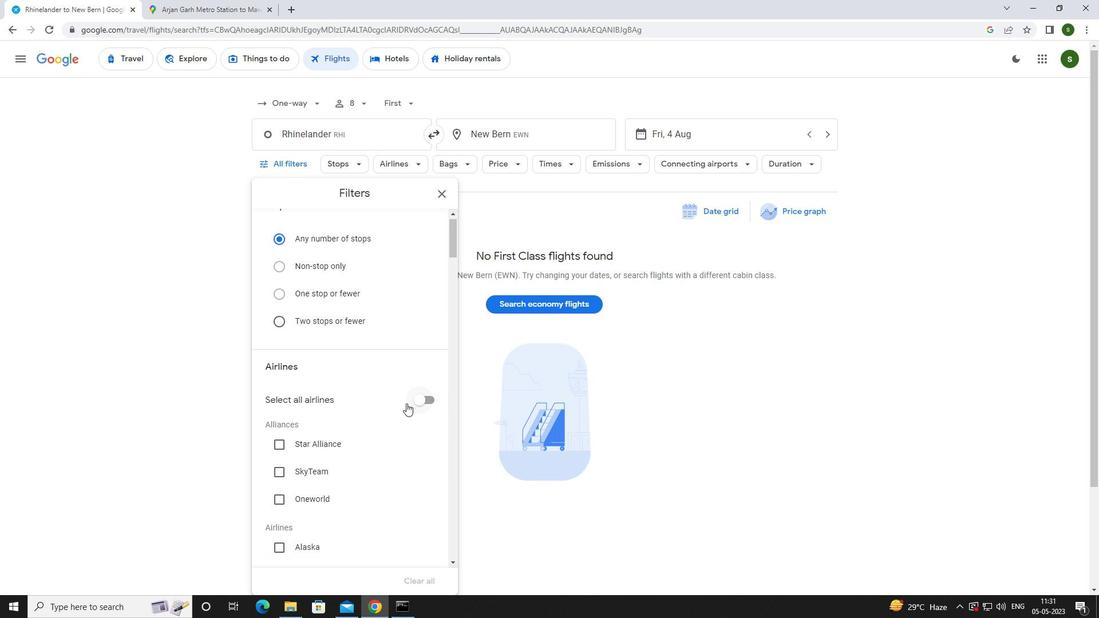 
Action: Mouse scrolled (406, 403) with delta (0, 0)
Screenshot: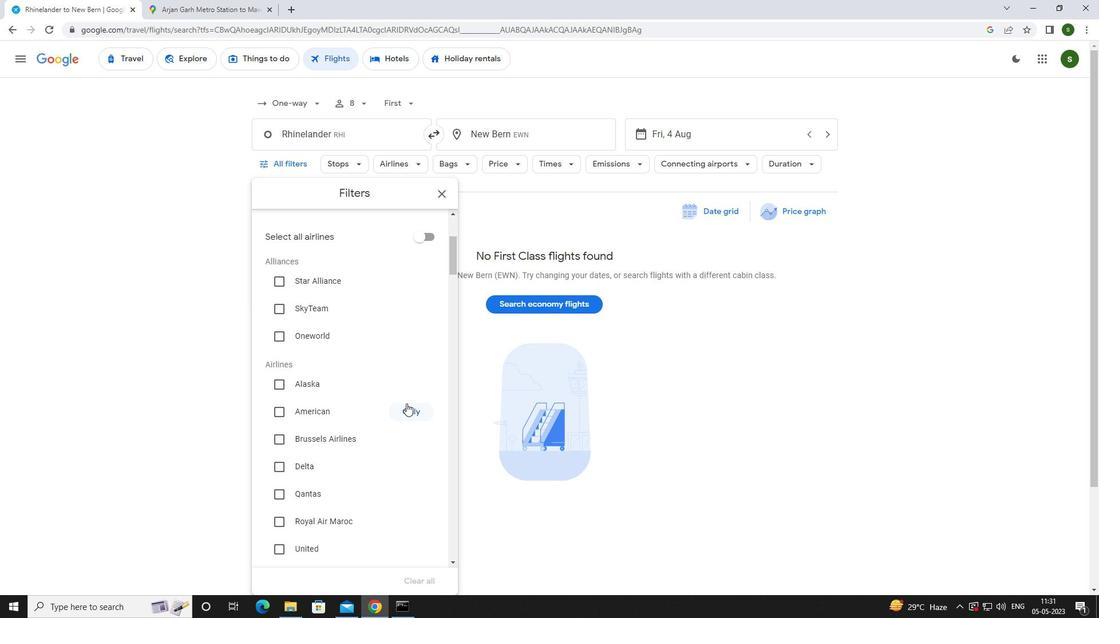 
Action: Mouse scrolled (406, 403) with delta (0, 0)
Screenshot: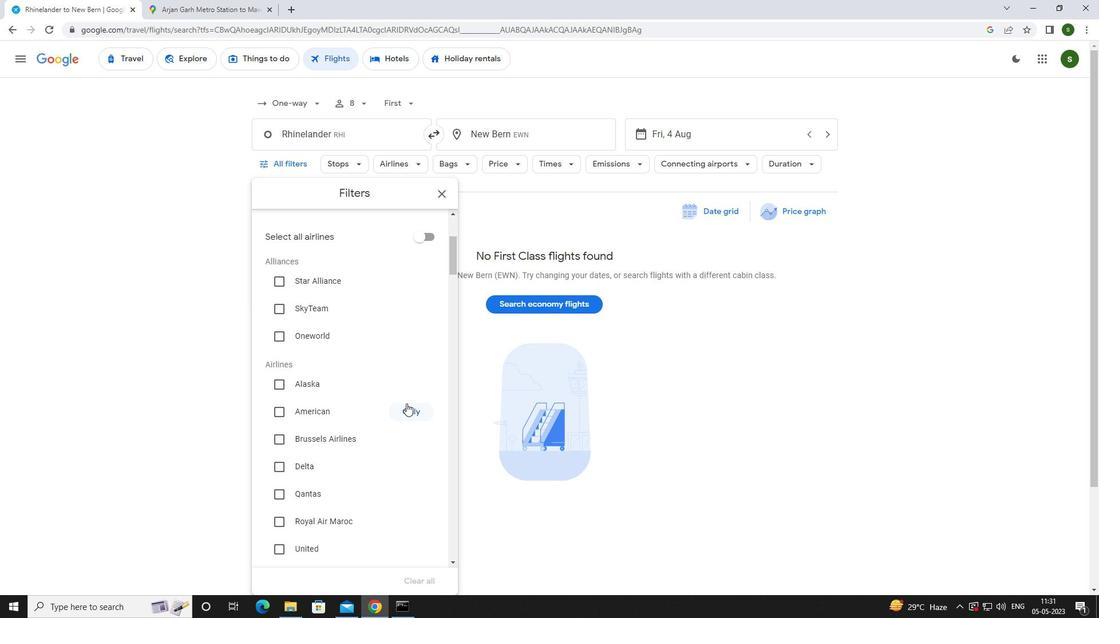 
Action: Mouse scrolled (406, 403) with delta (0, 0)
Screenshot: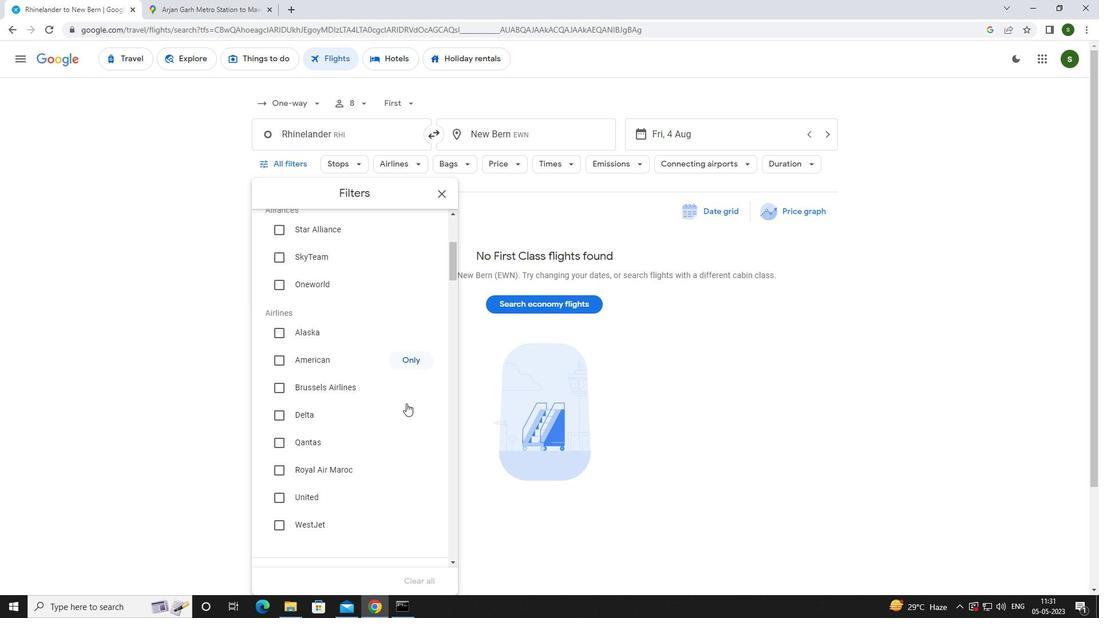 
Action: Mouse scrolled (406, 403) with delta (0, 0)
Screenshot: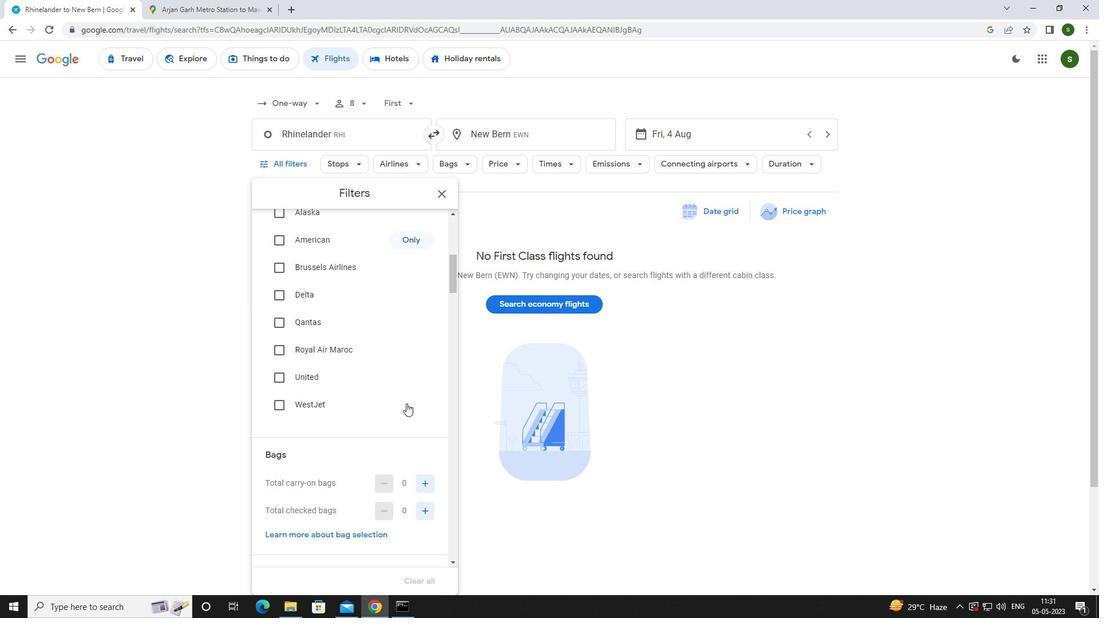 
Action: Mouse scrolled (406, 403) with delta (0, 0)
Screenshot: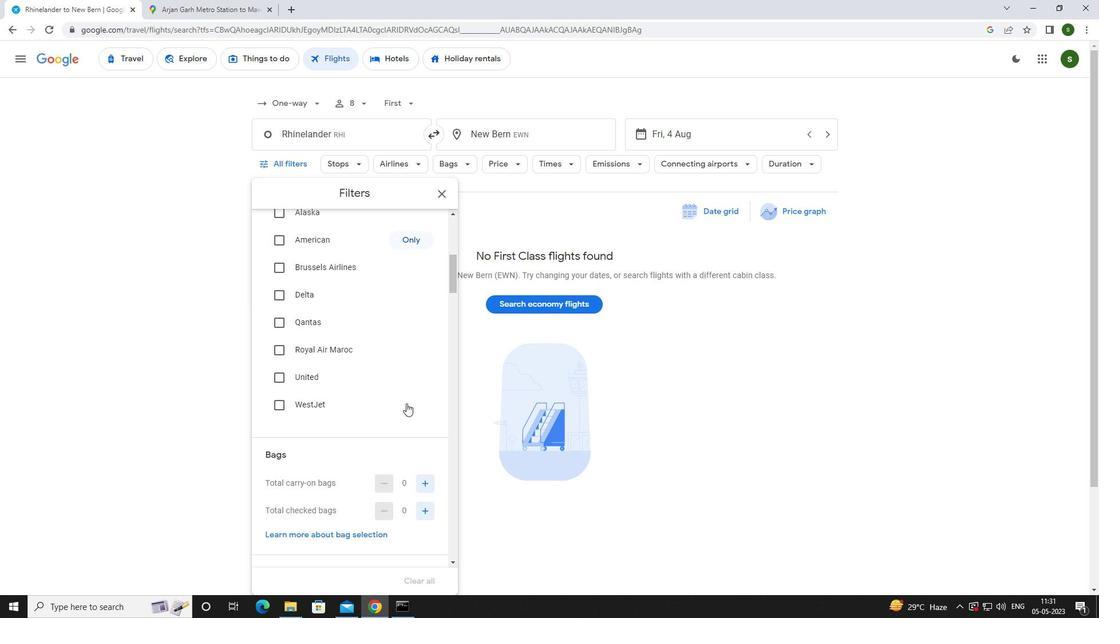 
Action: Mouse moved to (429, 396)
Screenshot: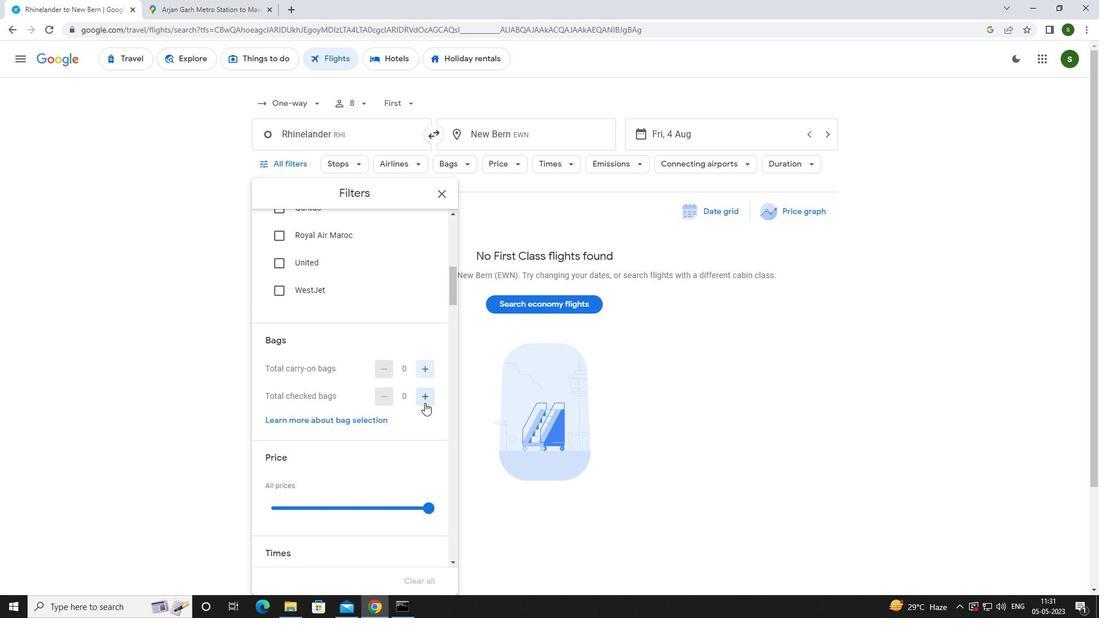 
Action: Mouse pressed left at (429, 396)
Screenshot: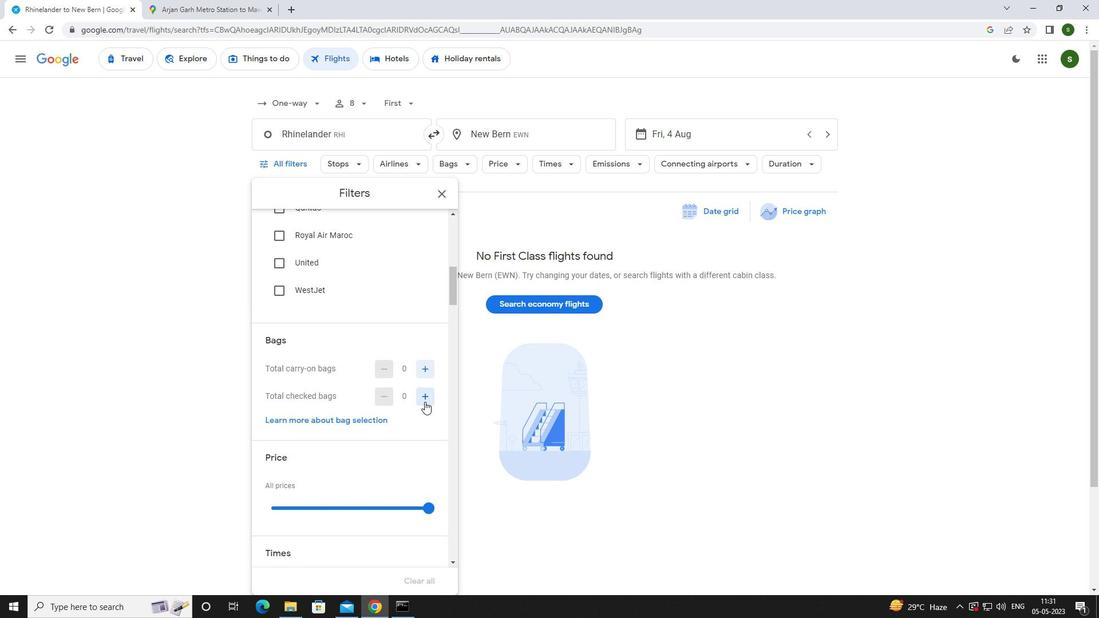 
Action: Mouse pressed left at (429, 396)
Screenshot: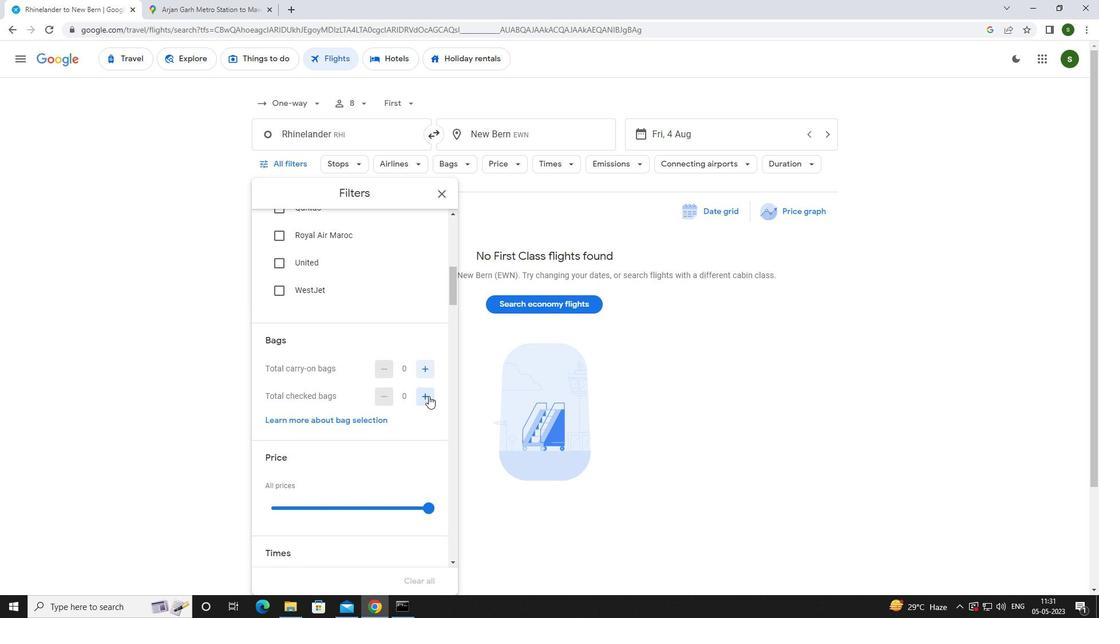 
Action: Mouse pressed left at (429, 396)
Screenshot: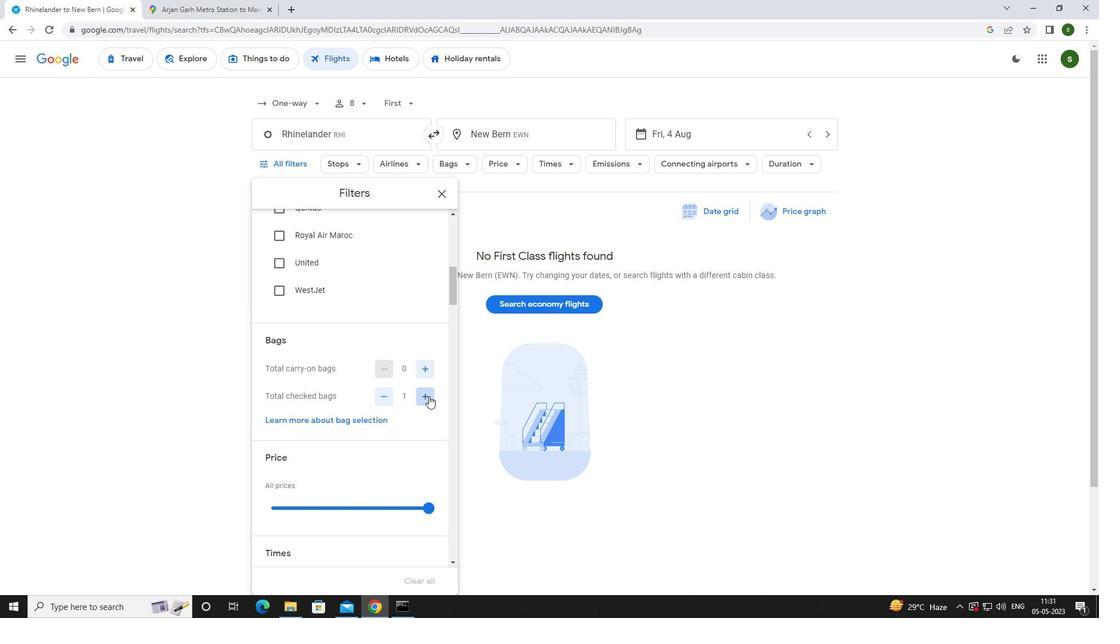 
Action: Mouse pressed left at (429, 396)
Screenshot: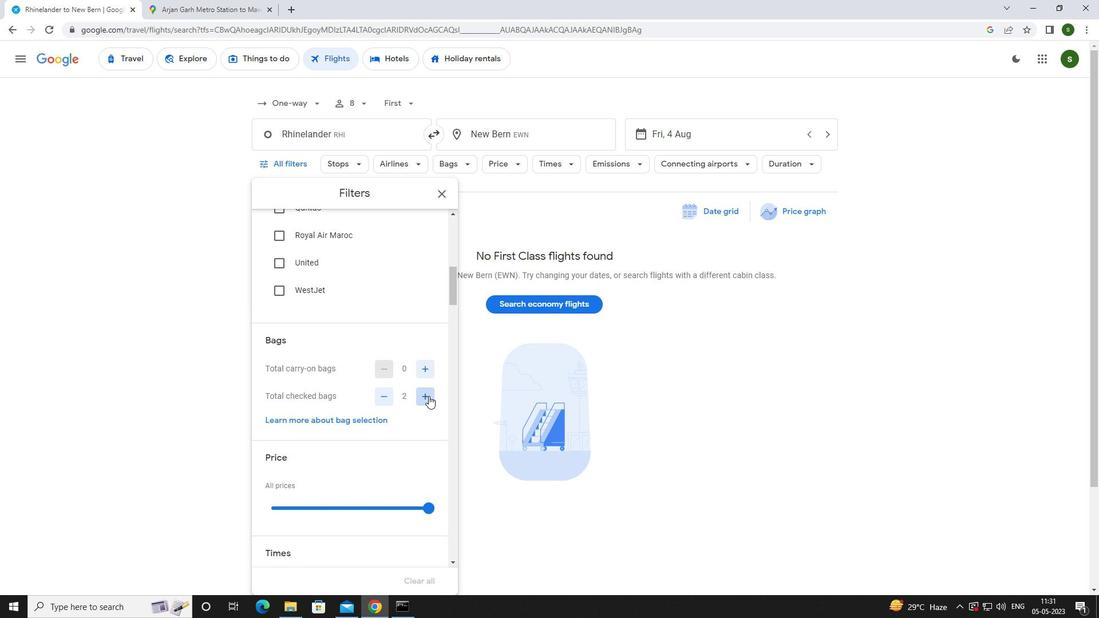 
Action: Mouse pressed left at (429, 396)
Screenshot: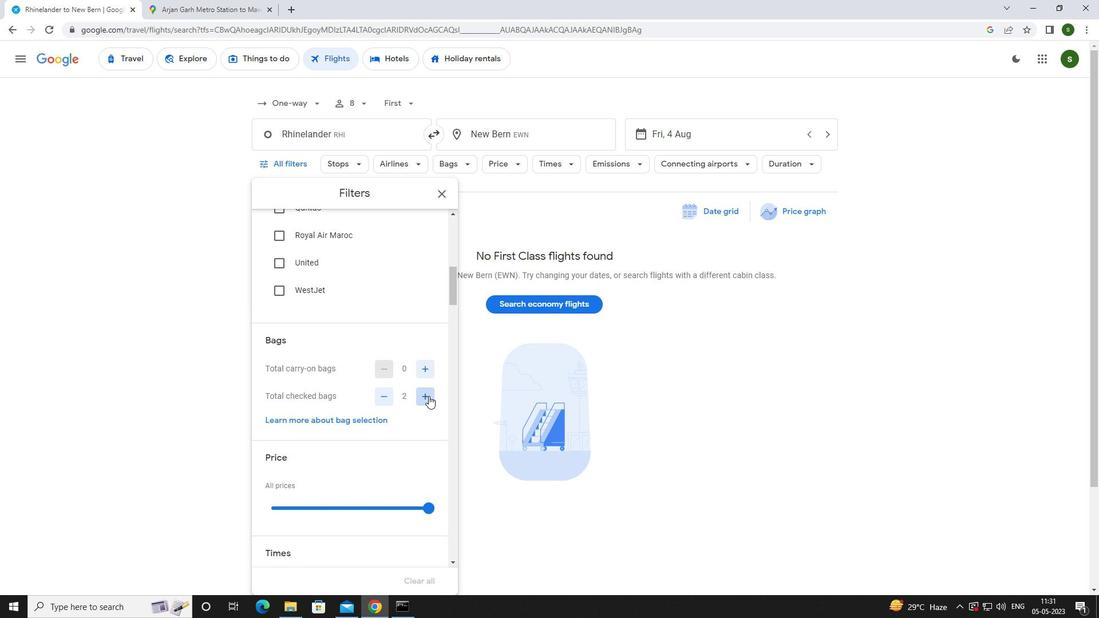 
Action: Mouse pressed left at (429, 396)
Screenshot: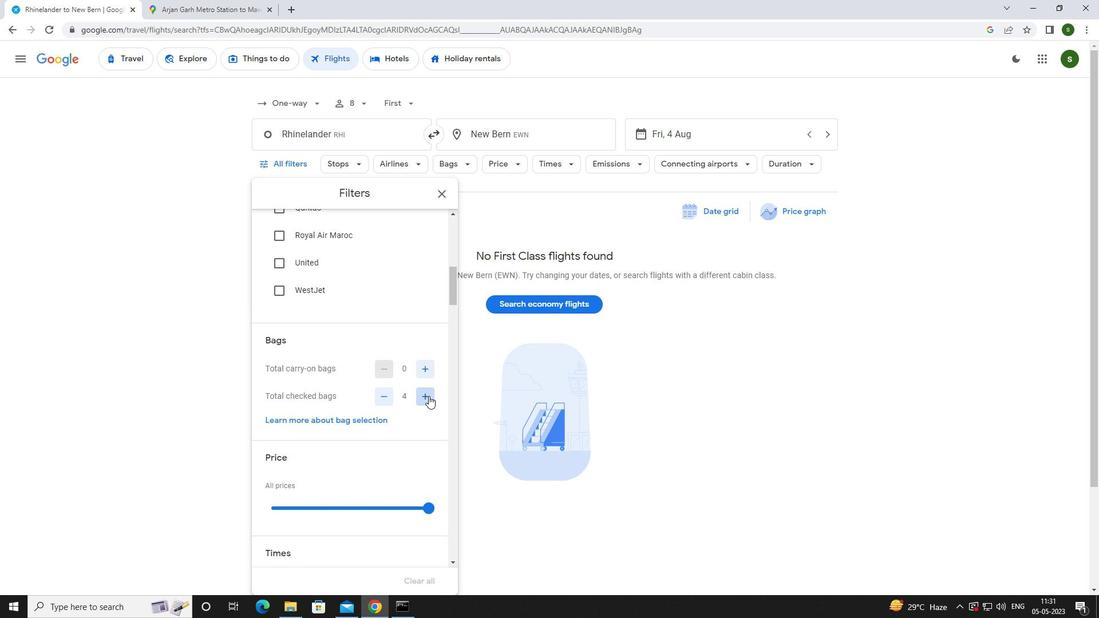 
Action: Mouse pressed left at (429, 396)
Screenshot: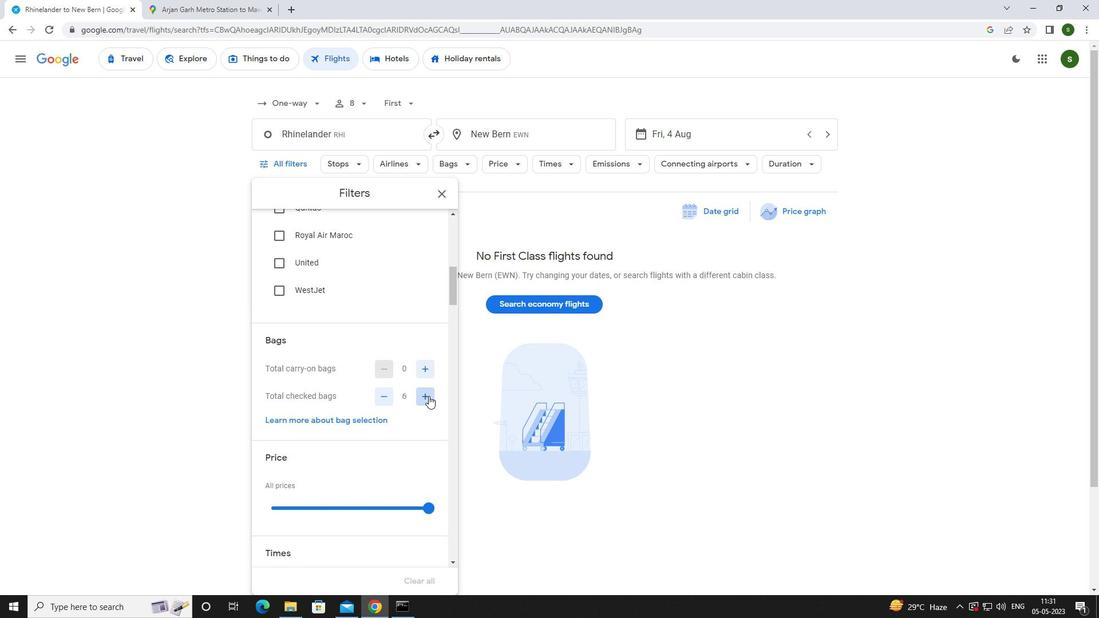
Action: Mouse scrolled (429, 395) with delta (0, 0)
Screenshot: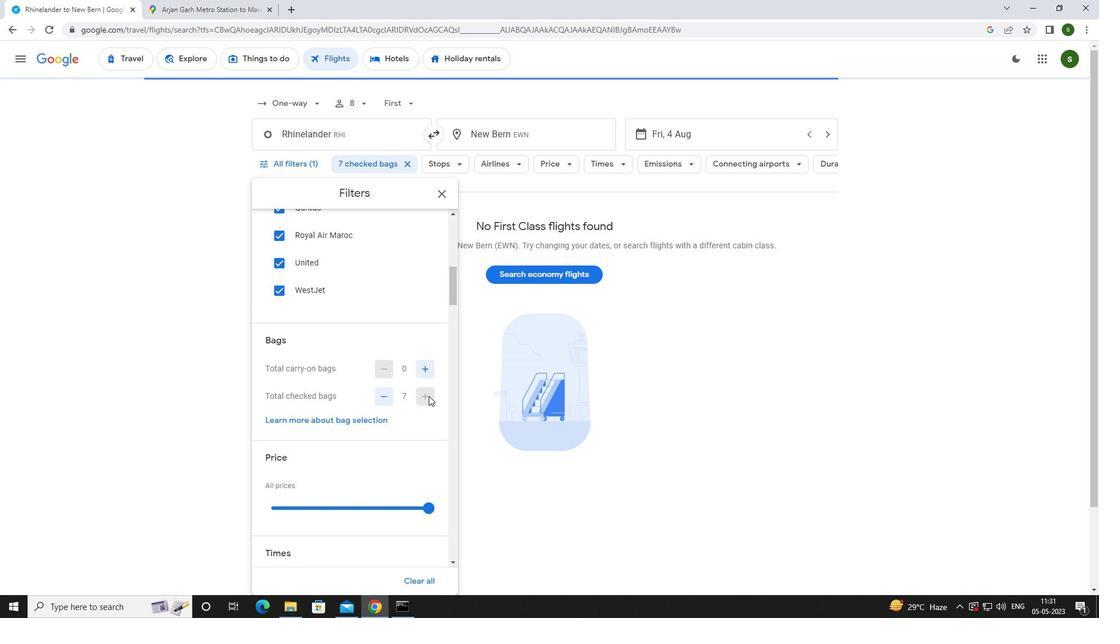 
Action: Mouse scrolled (429, 395) with delta (0, 0)
Screenshot: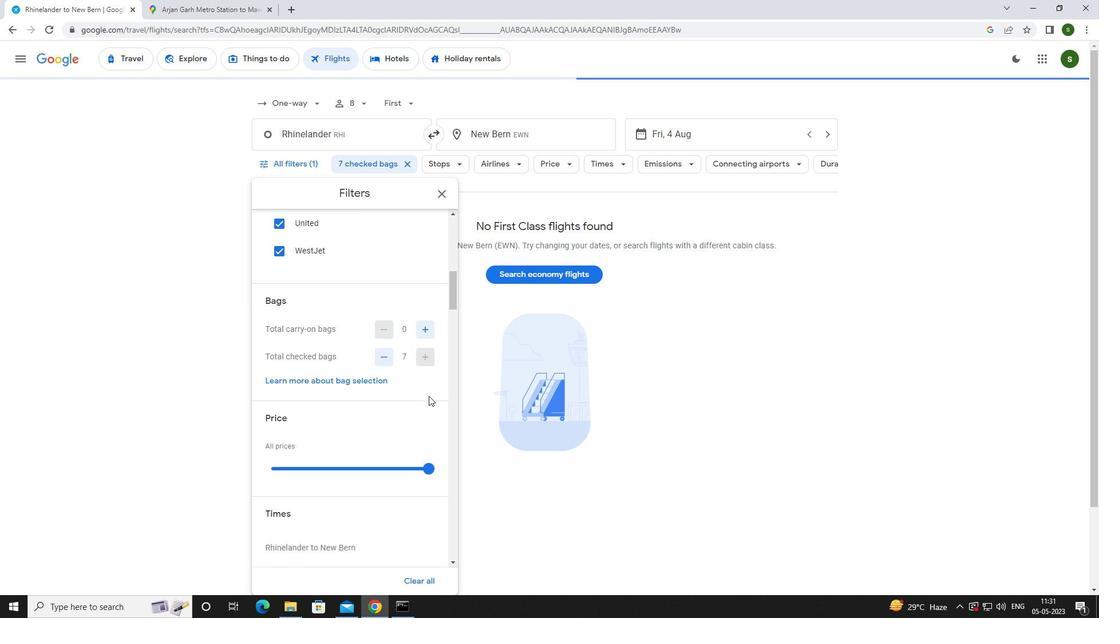 
Action: Mouse pressed left at (429, 396)
Screenshot: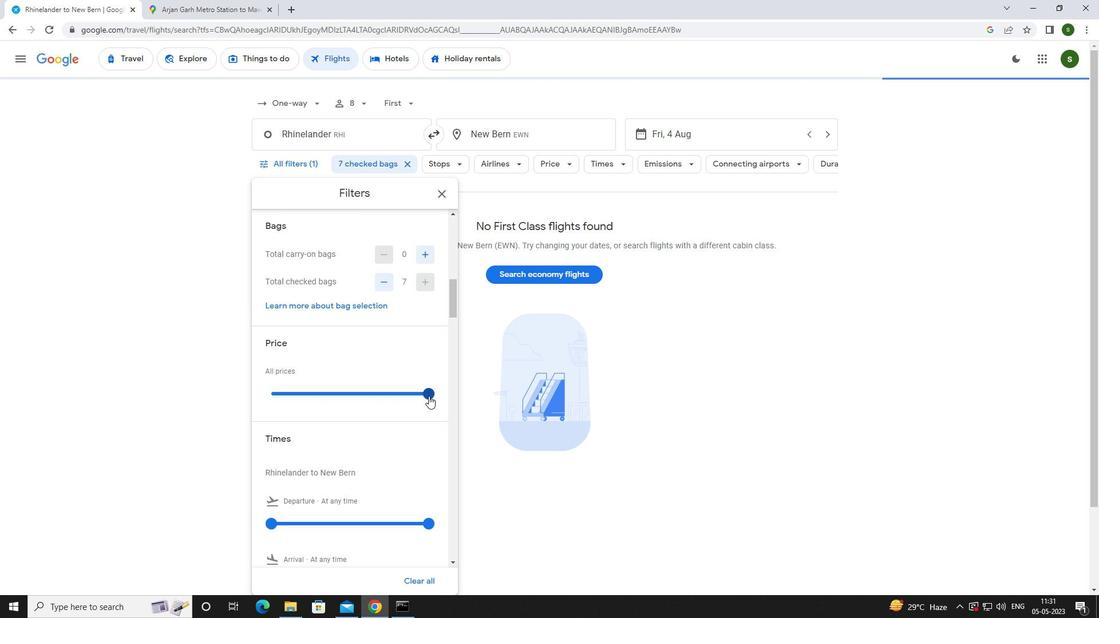 
Action: Mouse scrolled (429, 395) with delta (0, 0)
Screenshot: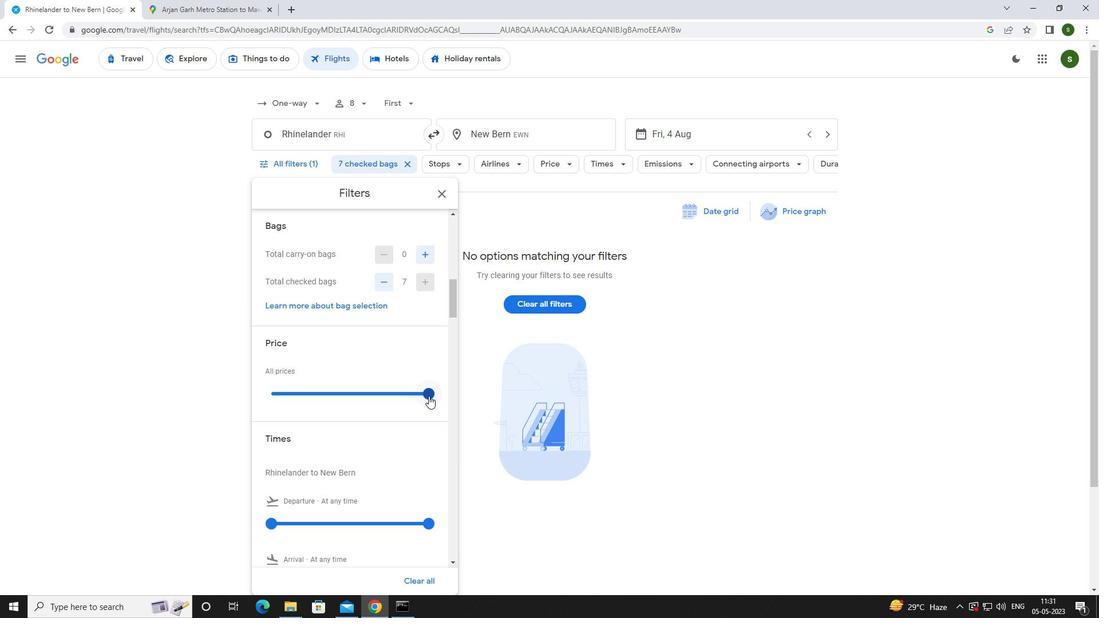 
Action: Mouse moved to (274, 463)
Screenshot: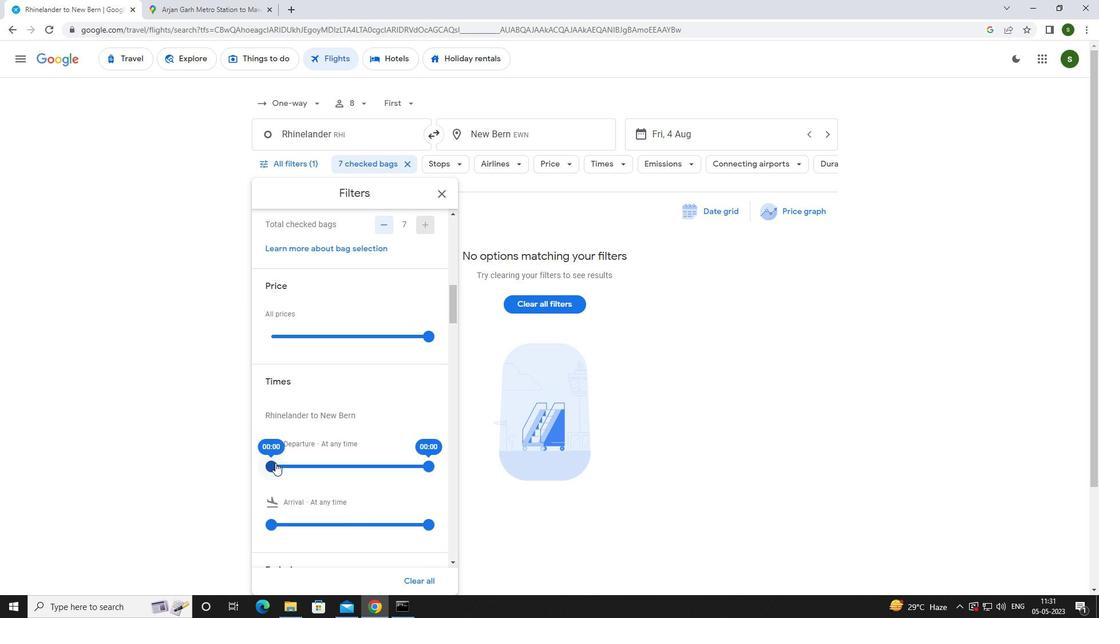 
Action: Mouse pressed left at (274, 463)
Screenshot: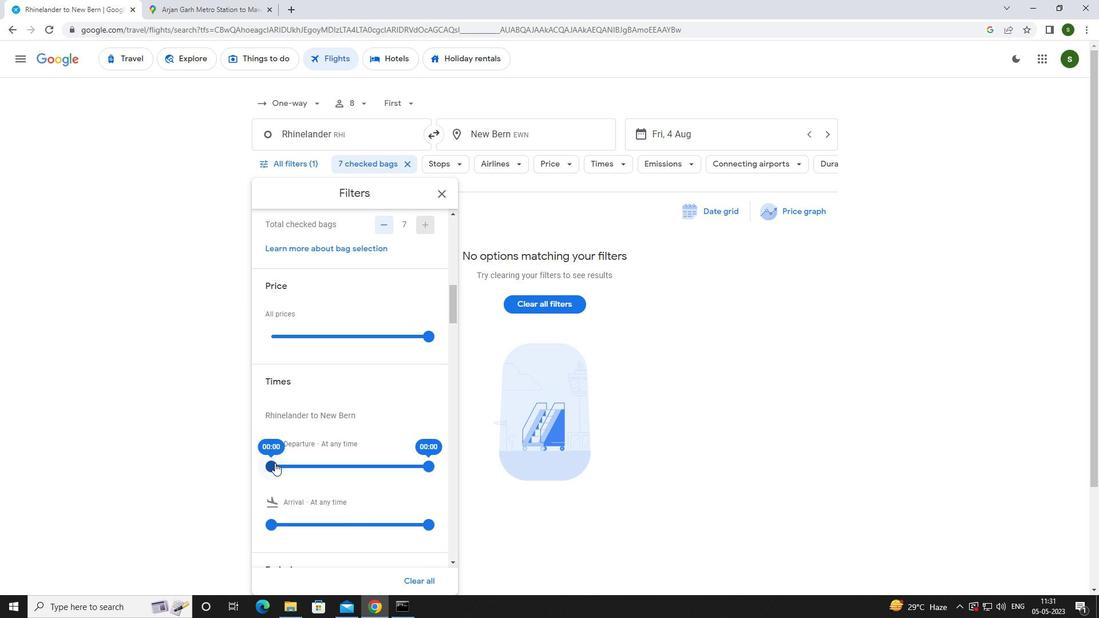
Action: Mouse moved to (612, 422)
Screenshot: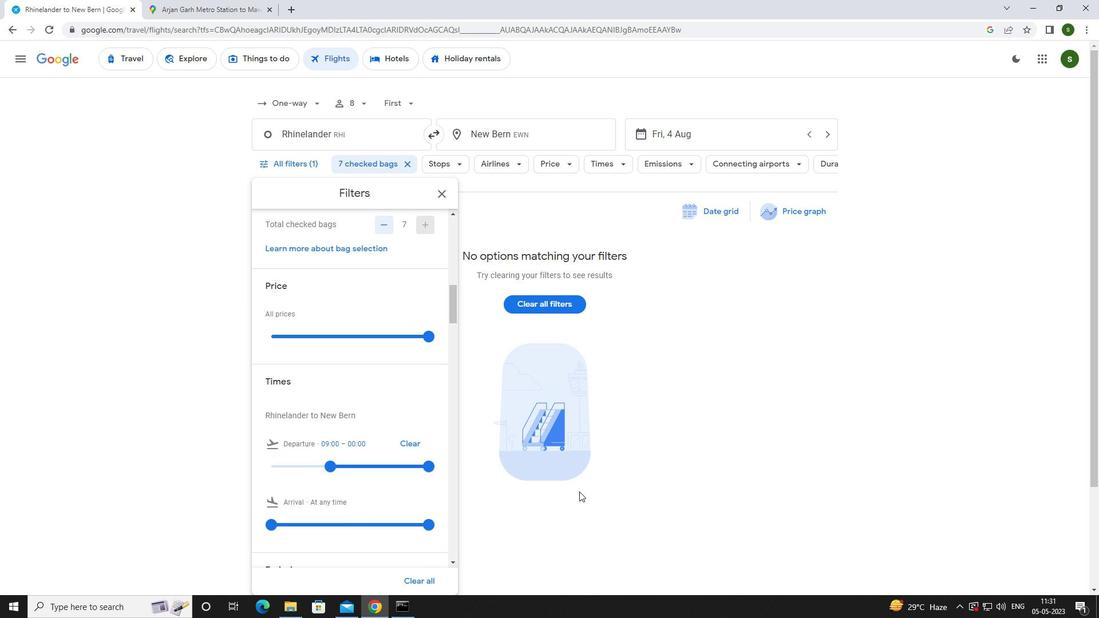 
Action: Mouse pressed left at (612, 422)
Screenshot: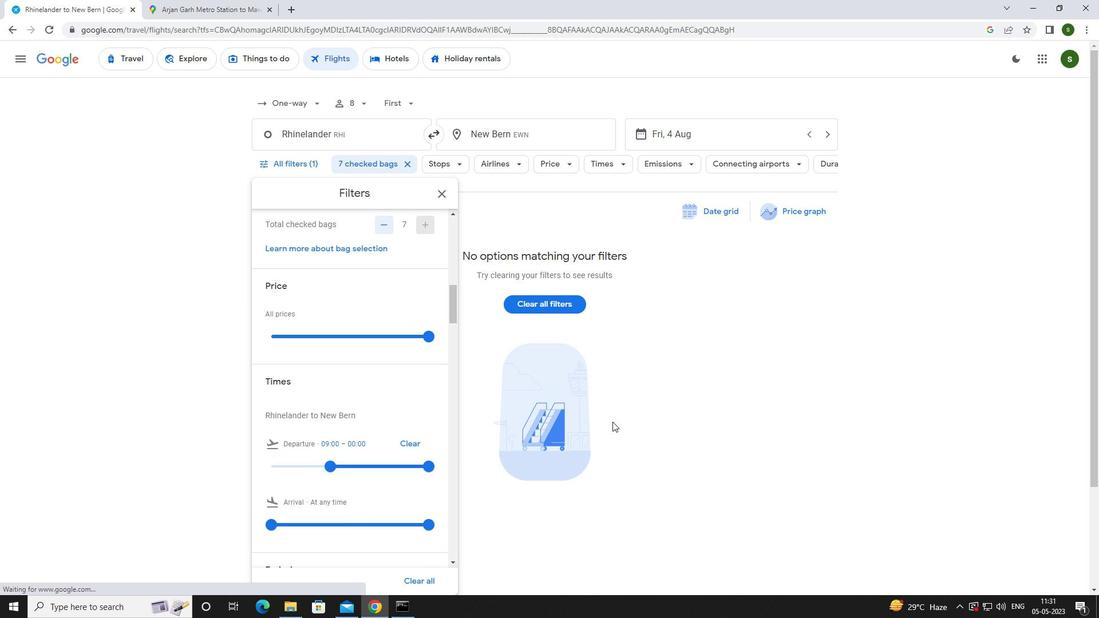 
Action: Mouse moved to (612, 421)
Screenshot: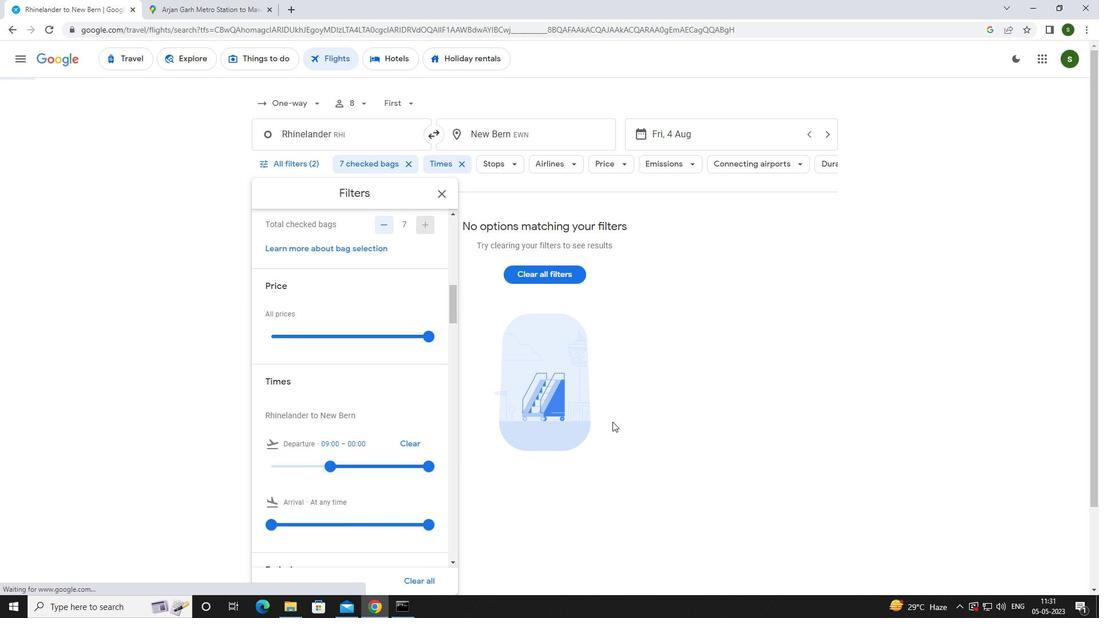 
